 Task: Open Card Brand Reputation Monitoring in Board Business Model Scalability Analysis to Workspace Digital Analytics and add a team member Softage.1@softage.net, a label Green, a checklist Meal Planning, an attachment from Trello, a color Green and finally, add a card description 'Create and send out employee satisfaction survey' and a comment 'We should be willing to adapt our approach to this task as needed, based on new information or changing circumstances.'. Add a start date 'Jan 09, 1900' with a due date 'Jan 16, 1900'
Action: Mouse moved to (547, 163)
Screenshot: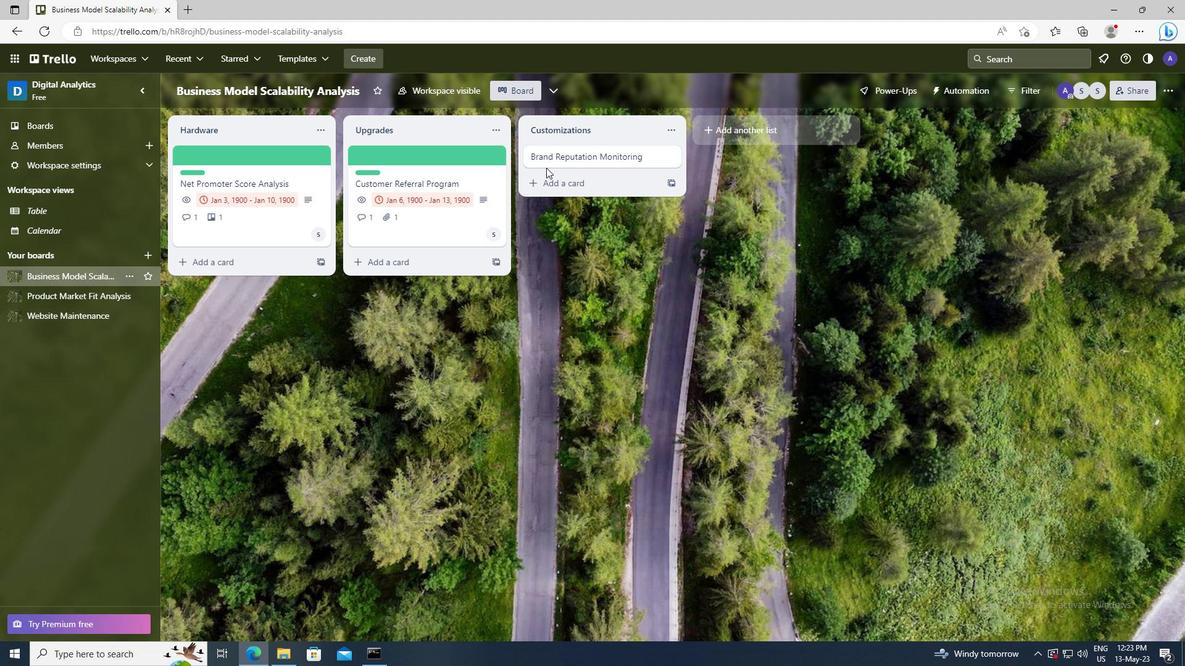 
Action: Mouse pressed left at (547, 163)
Screenshot: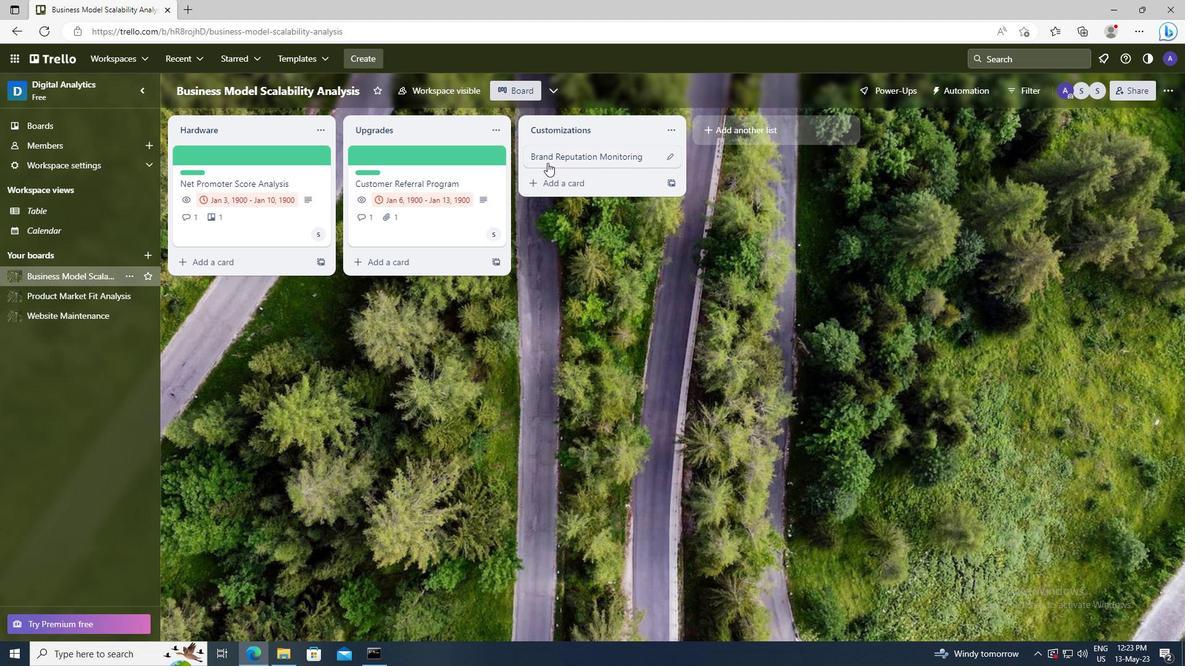 
Action: Mouse moved to (732, 198)
Screenshot: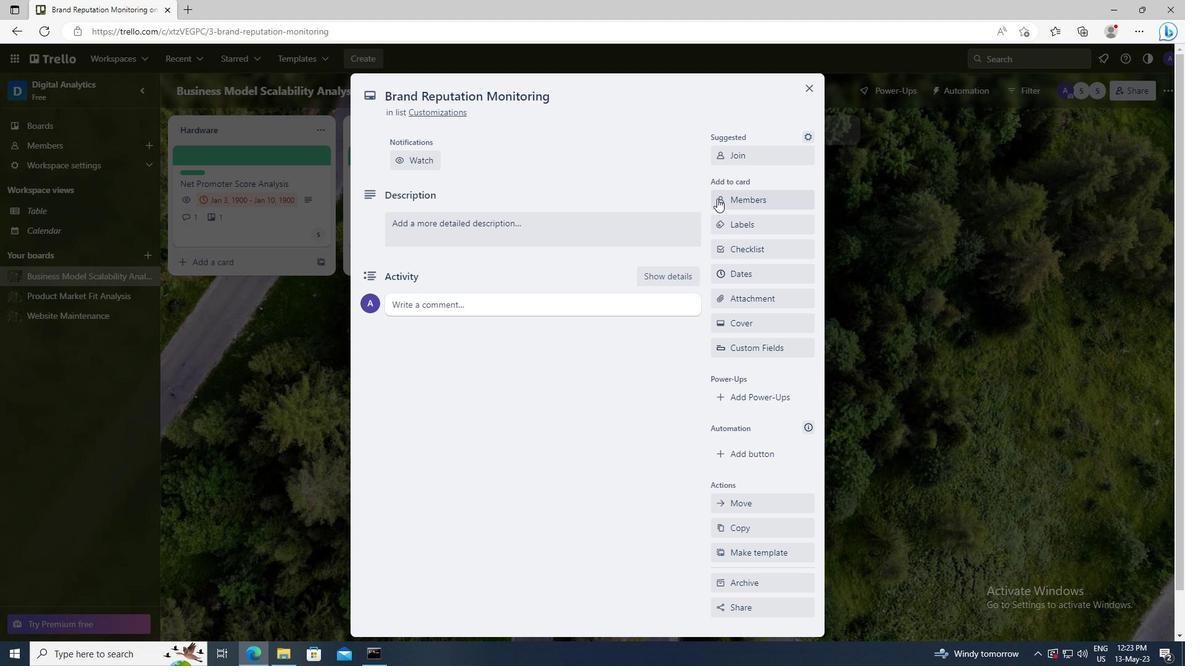 
Action: Mouse pressed left at (732, 198)
Screenshot: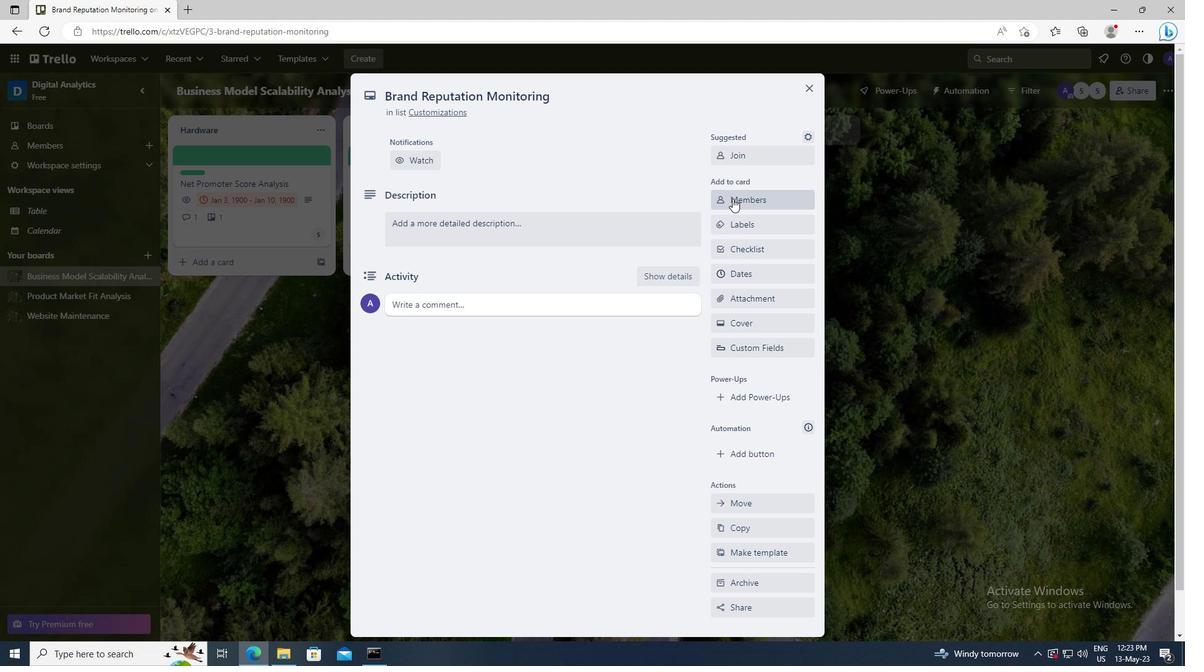 
Action: Mouse moved to (743, 256)
Screenshot: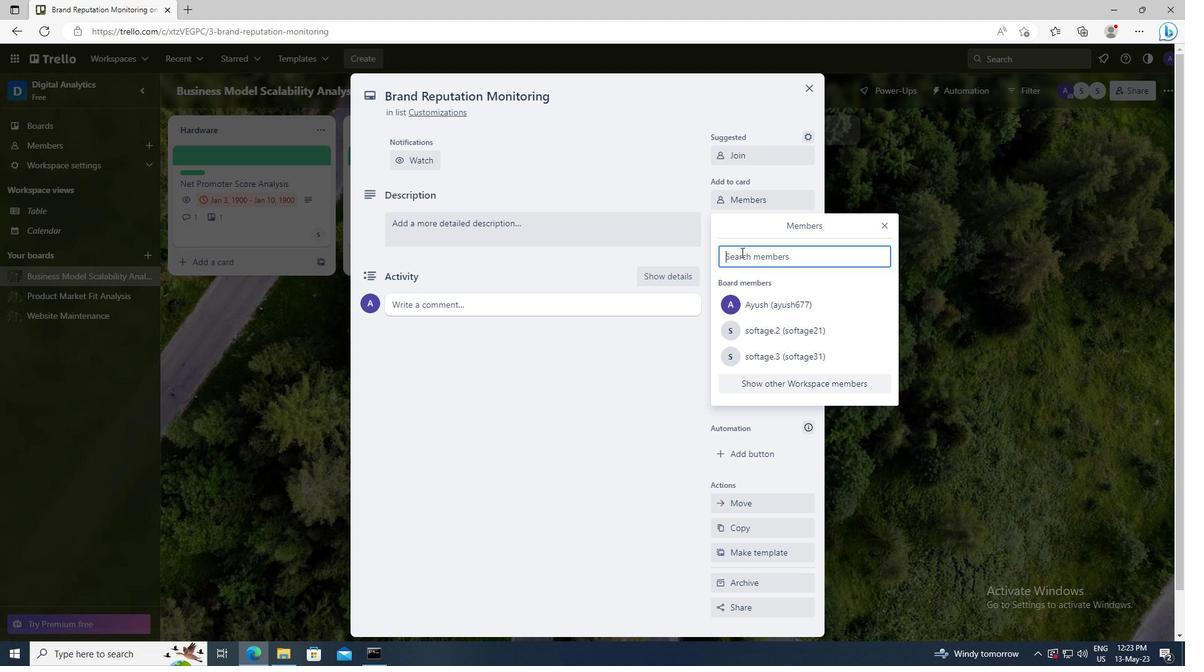 
Action: Mouse pressed left at (743, 256)
Screenshot: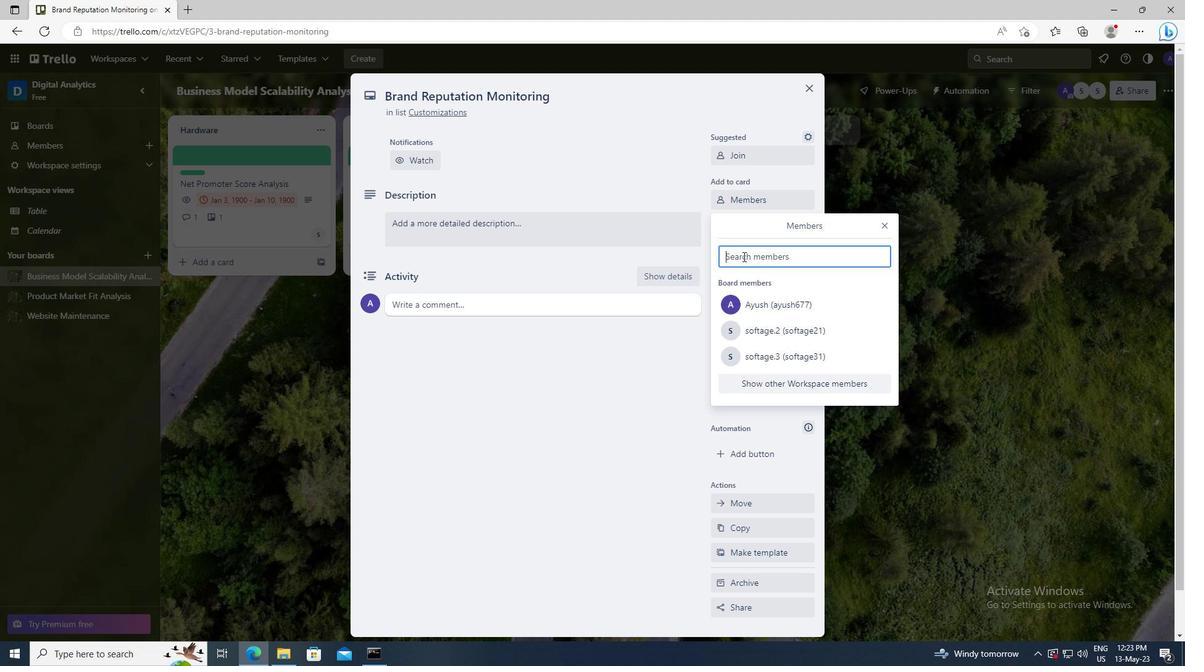 
Action: Key pressed <Key.shift>SOFTAGE.1
Screenshot: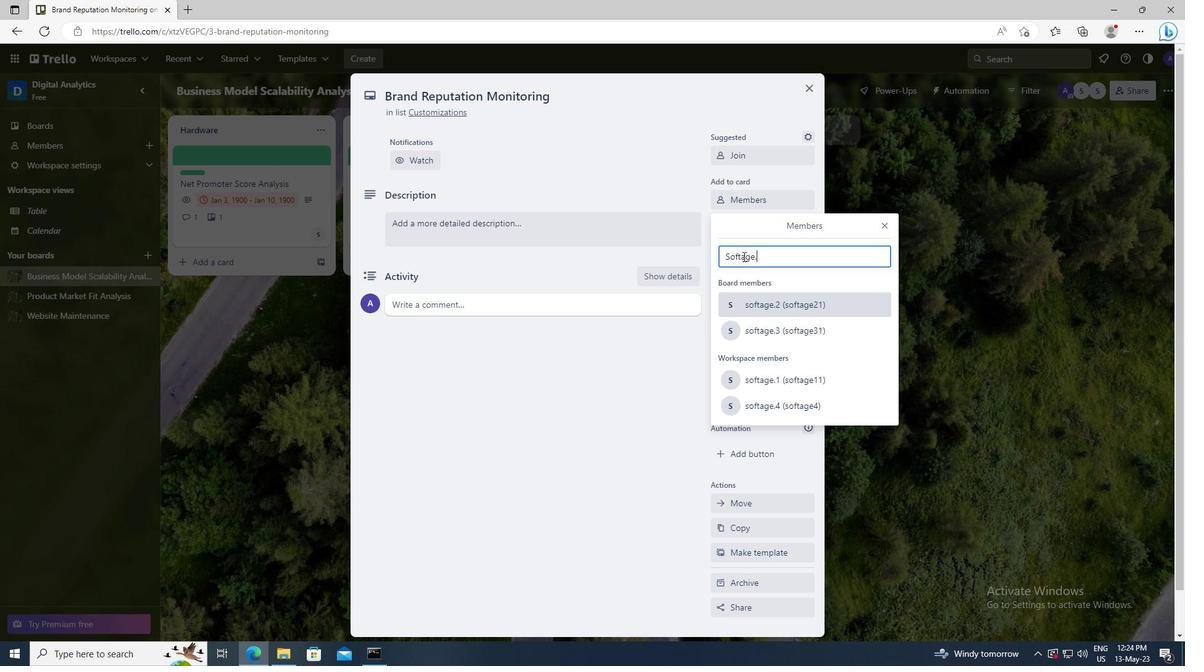 
Action: Mouse moved to (753, 371)
Screenshot: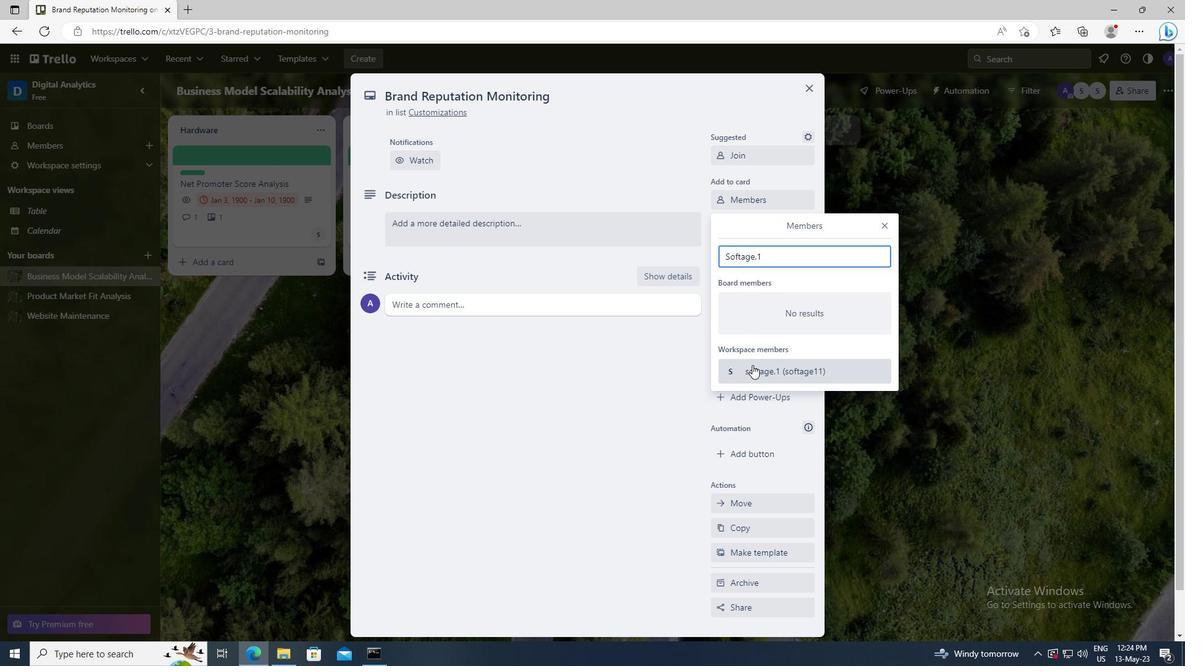 
Action: Mouse pressed left at (753, 371)
Screenshot: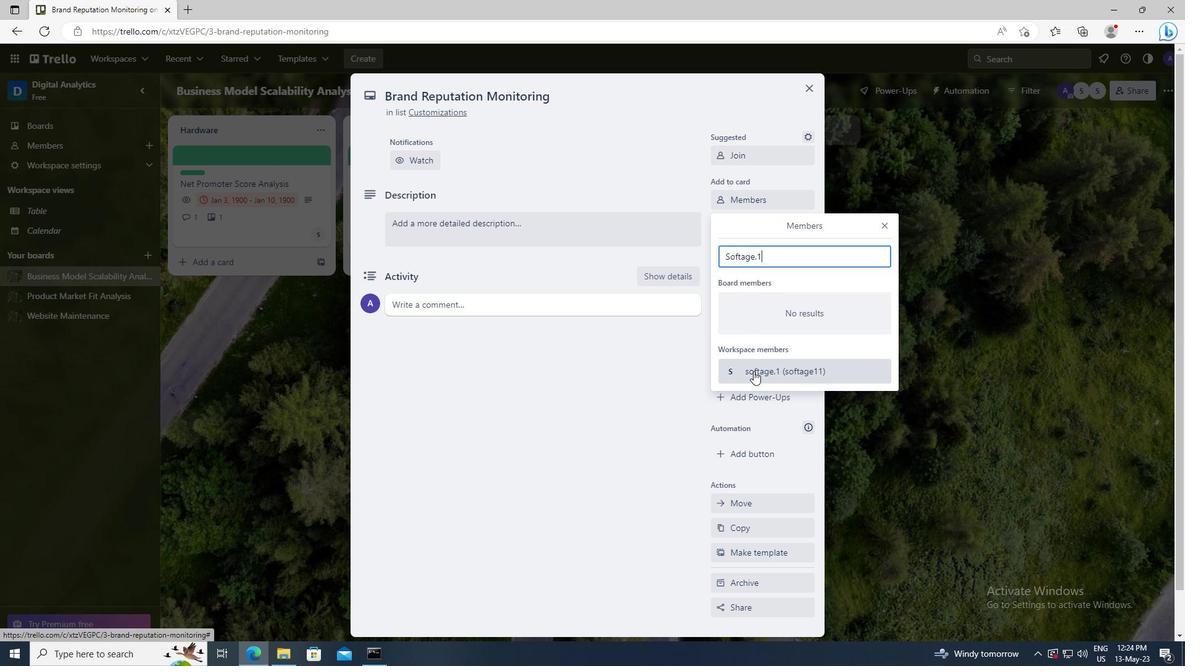 
Action: Mouse moved to (884, 225)
Screenshot: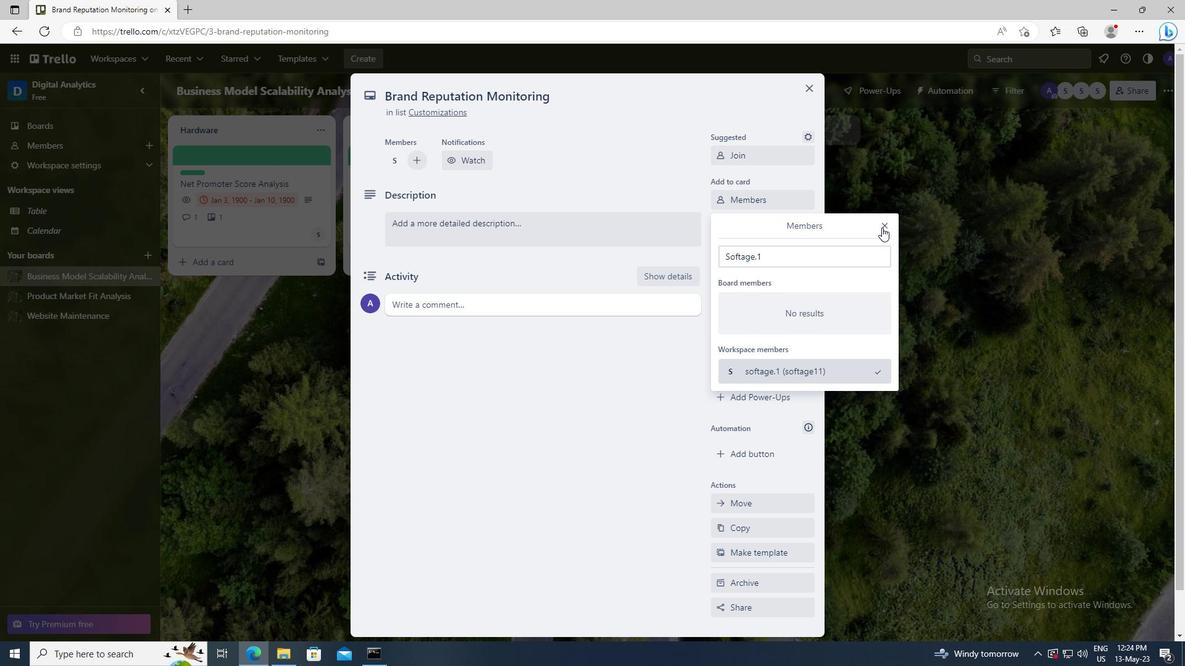 
Action: Mouse pressed left at (884, 225)
Screenshot: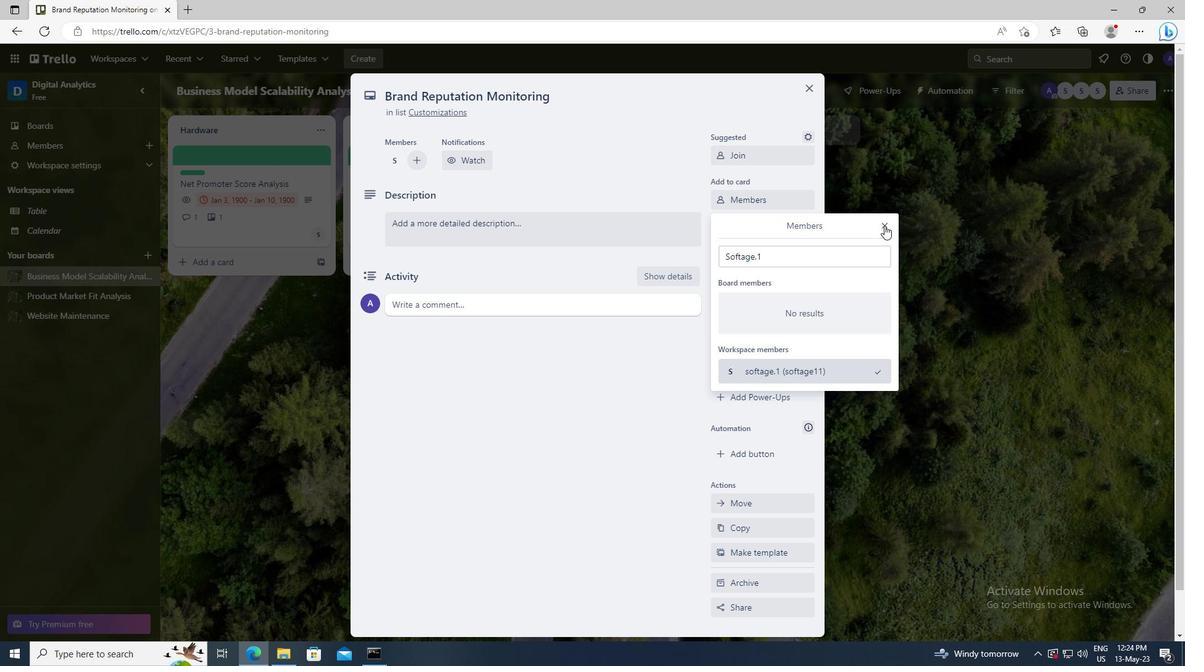 
Action: Mouse moved to (760, 221)
Screenshot: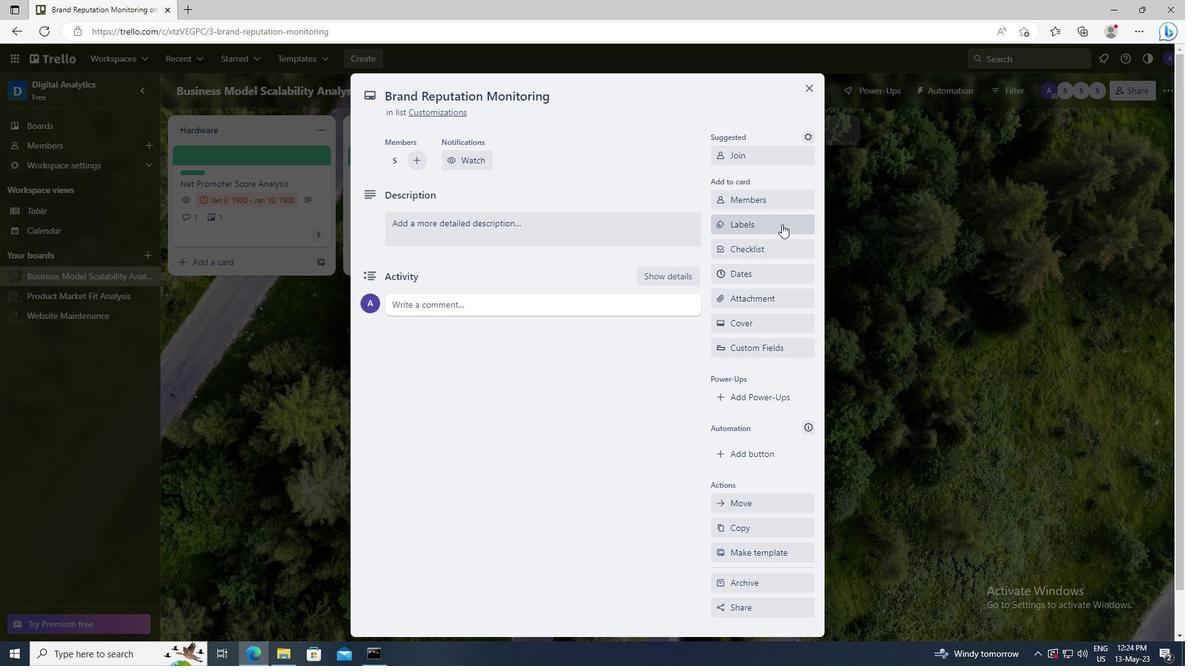 
Action: Mouse pressed left at (760, 221)
Screenshot: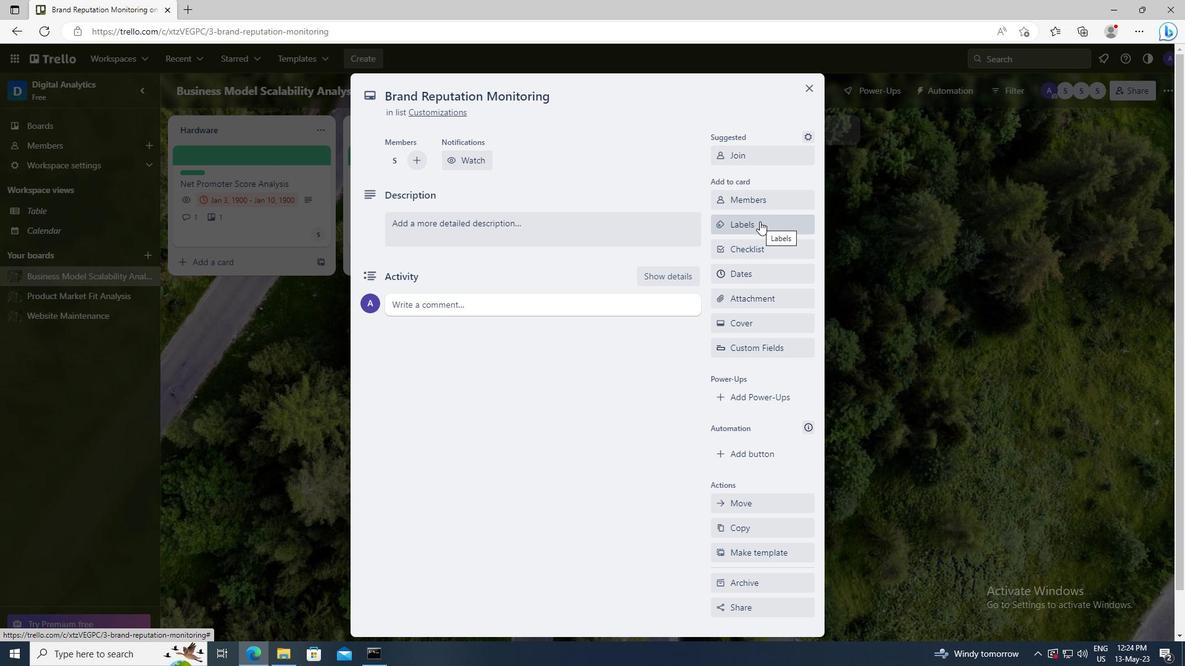 
Action: Mouse moved to (797, 466)
Screenshot: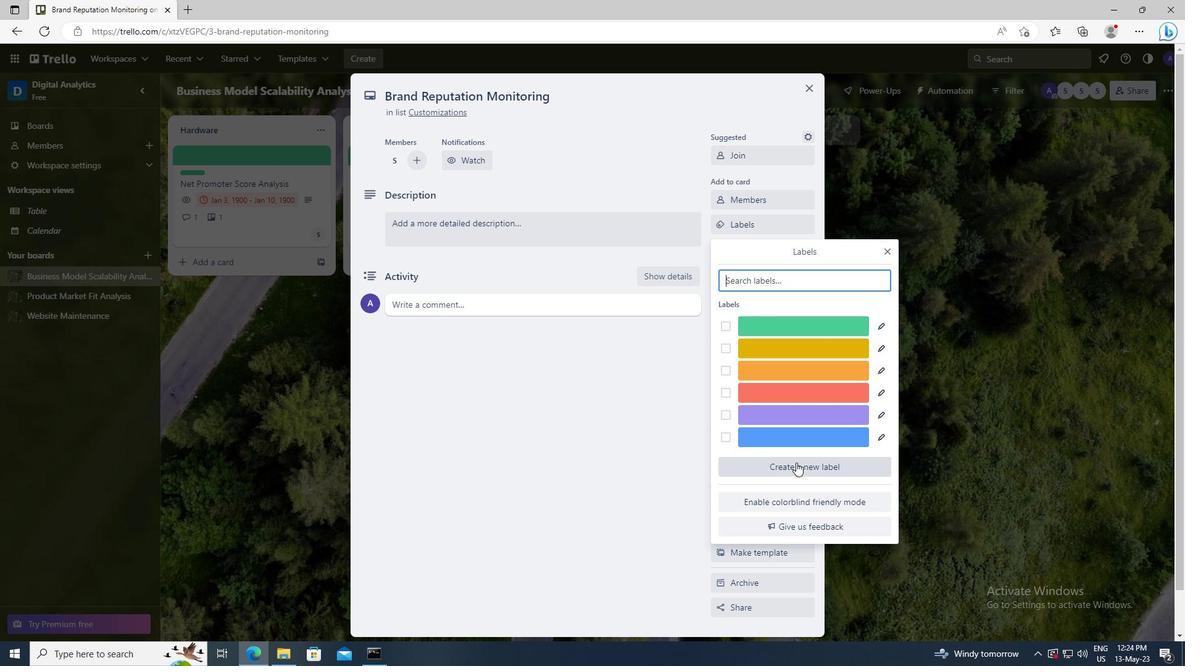 
Action: Mouse pressed left at (797, 466)
Screenshot: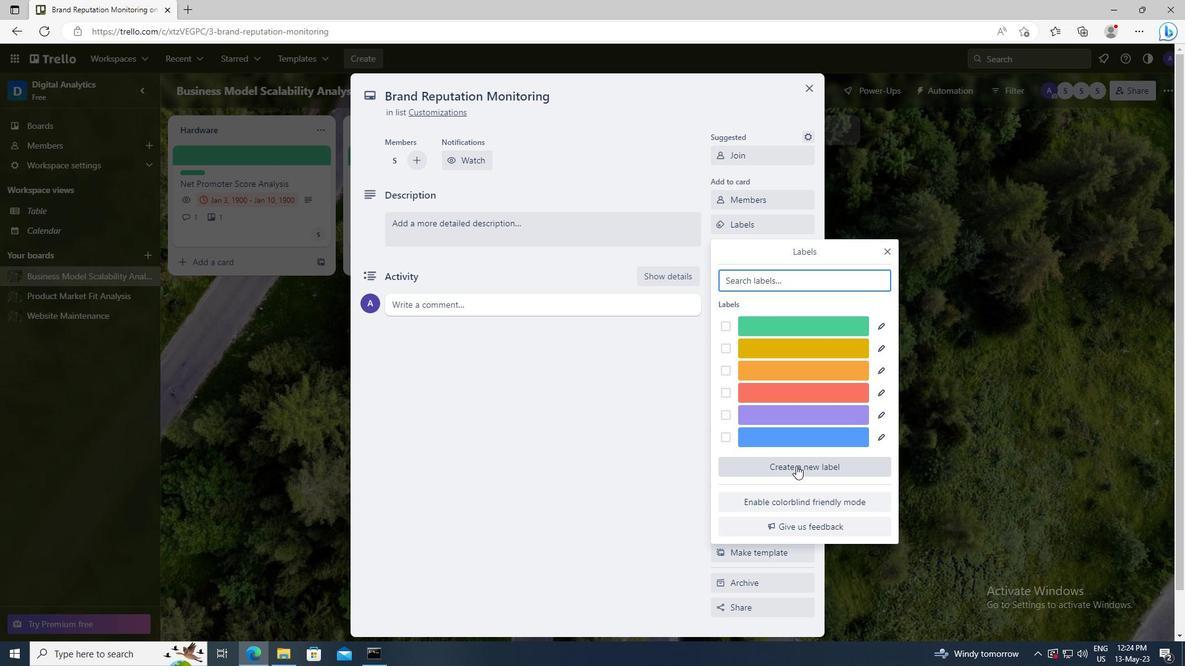 
Action: Mouse moved to (725, 431)
Screenshot: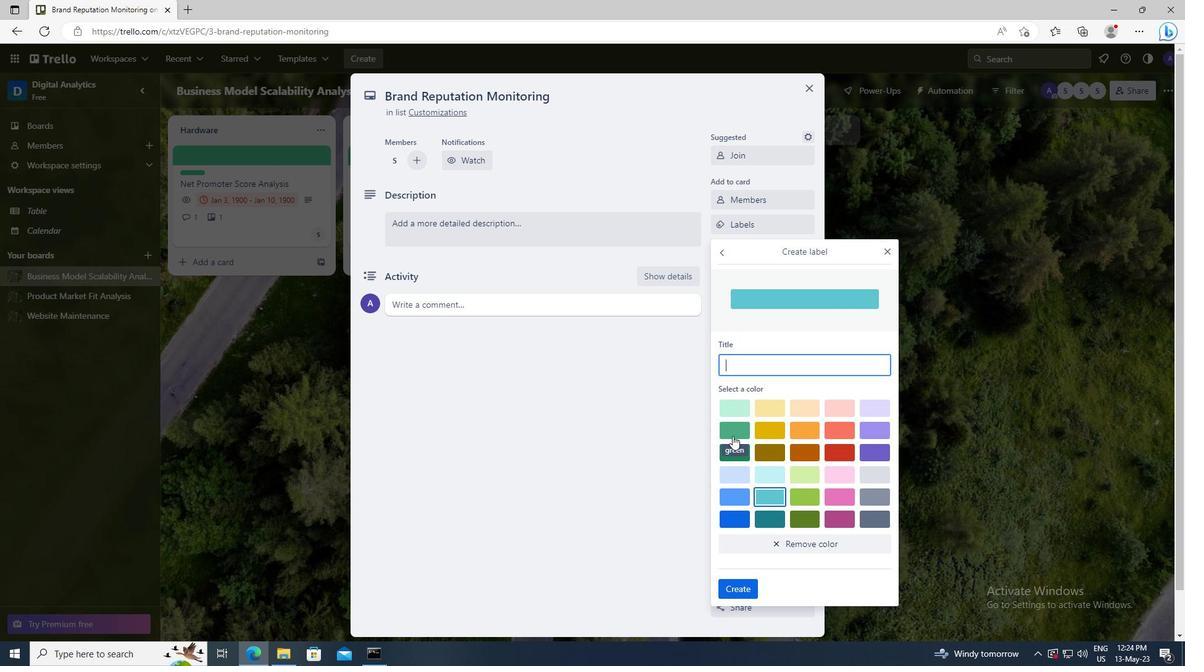 
Action: Mouse pressed left at (725, 431)
Screenshot: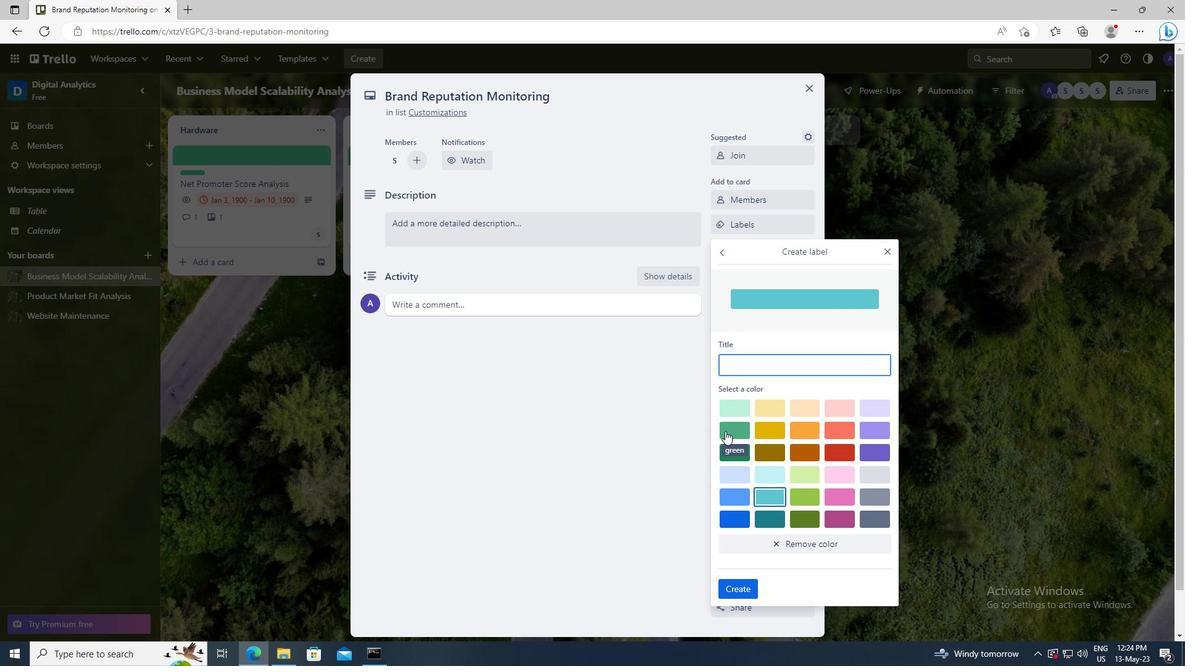 
Action: Mouse moved to (725, 585)
Screenshot: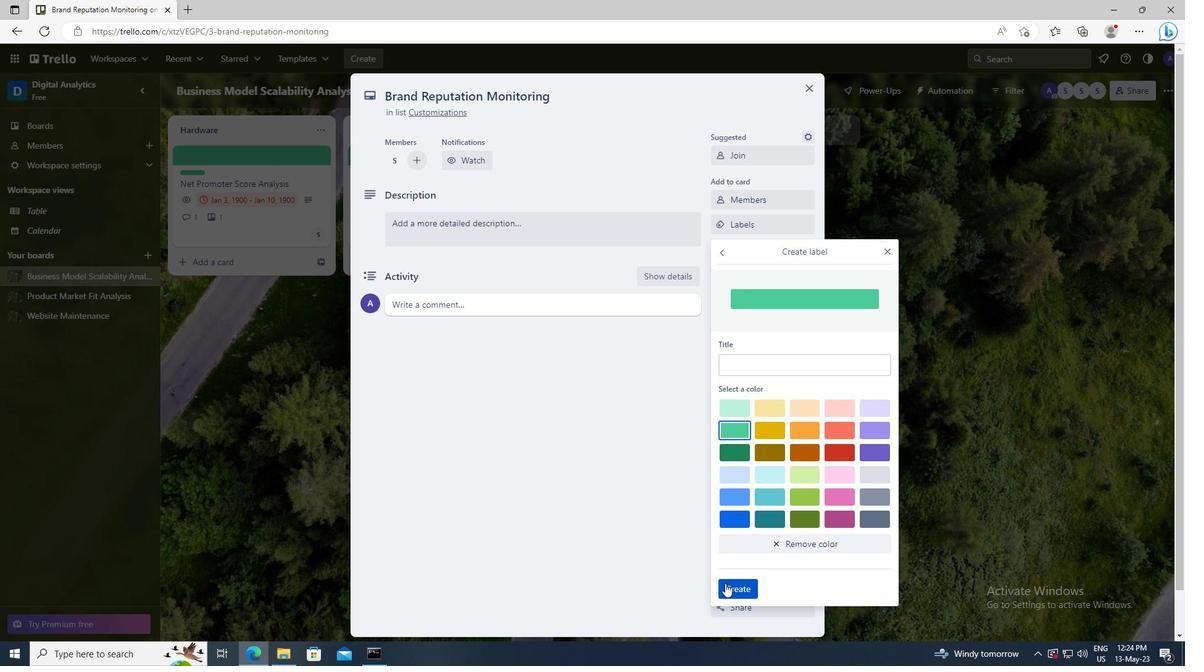 
Action: Mouse pressed left at (725, 585)
Screenshot: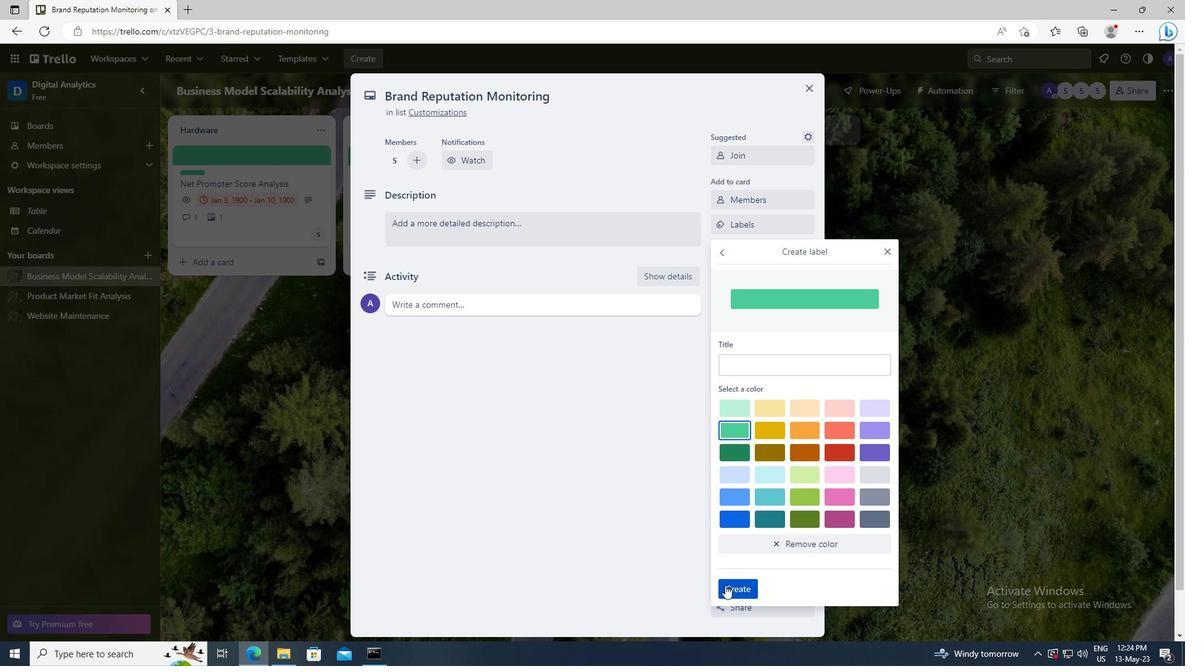
Action: Mouse moved to (889, 248)
Screenshot: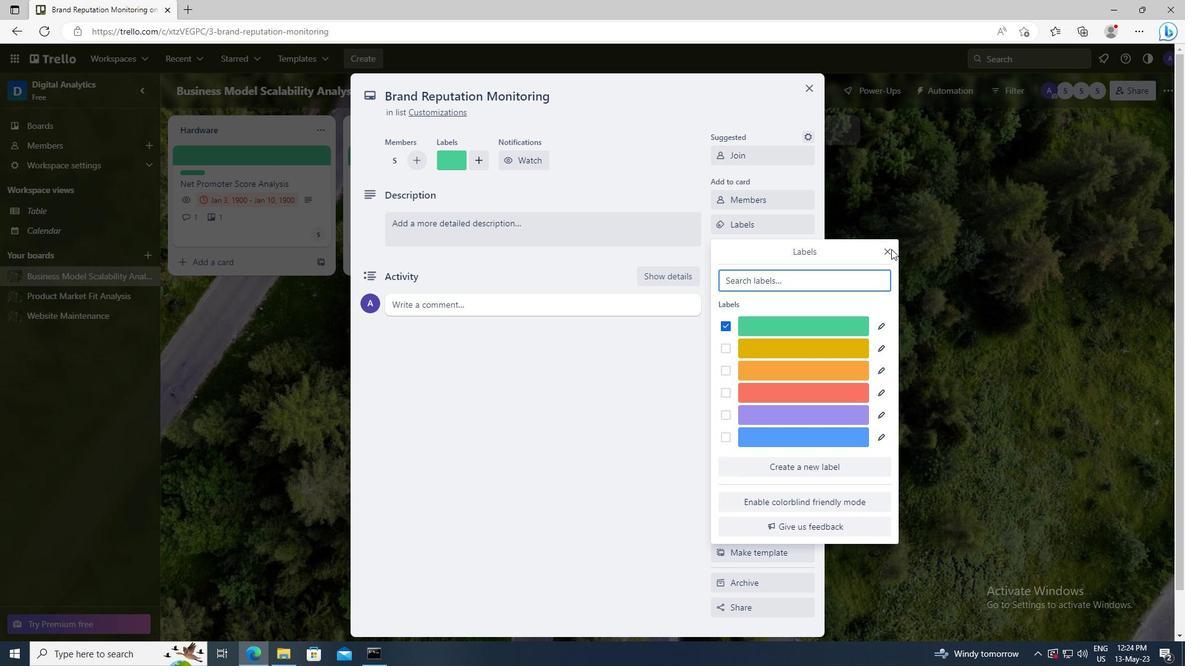 
Action: Mouse pressed left at (889, 248)
Screenshot: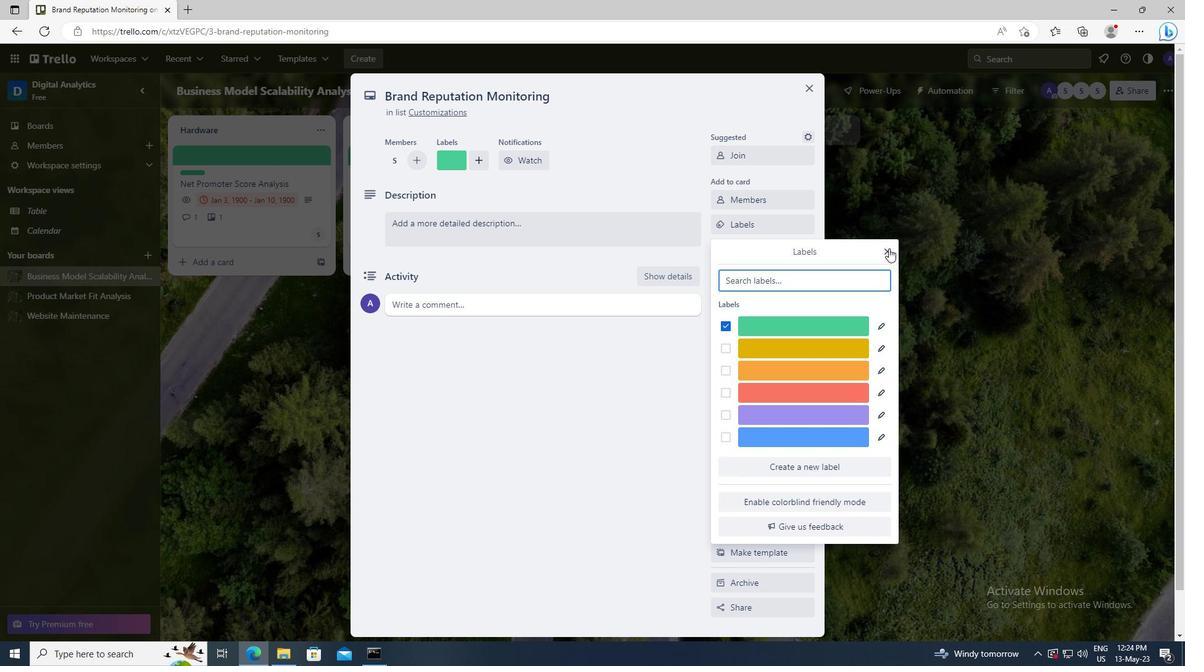 
Action: Mouse moved to (777, 250)
Screenshot: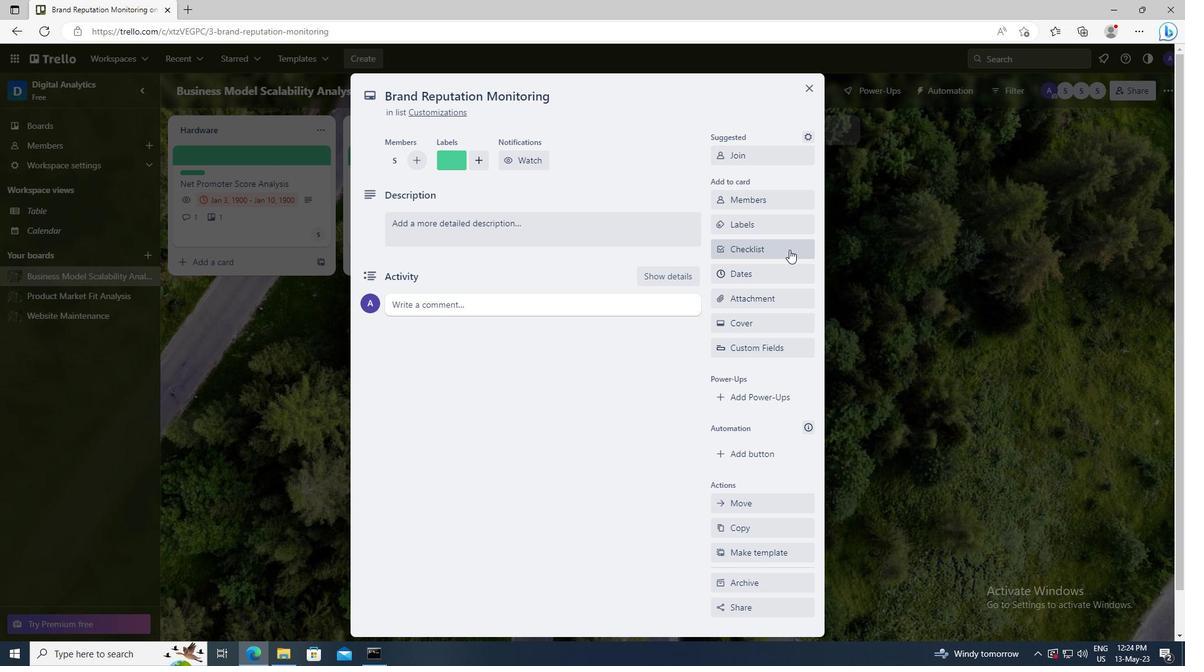 
Action: Mouse pressed left at (777, 250)
Screenshot: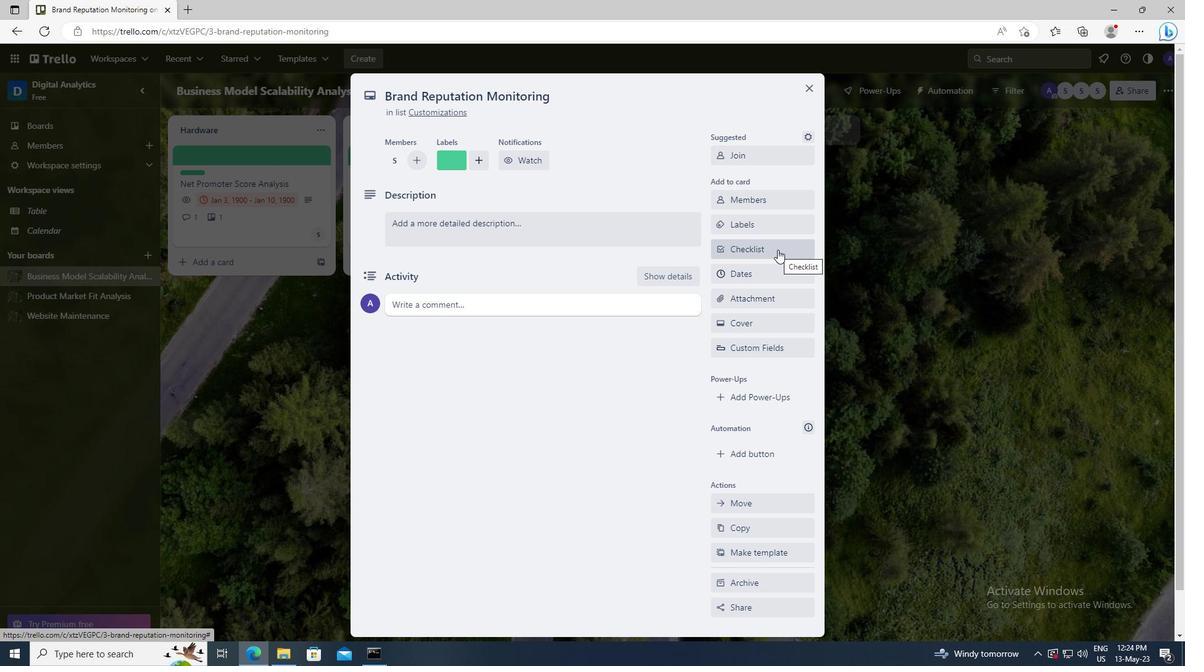 
Action: Key pressed <Key.shift>MEAL<Key.space><Key.shift>PLAA<Key.backspace>NNING
Screenshot: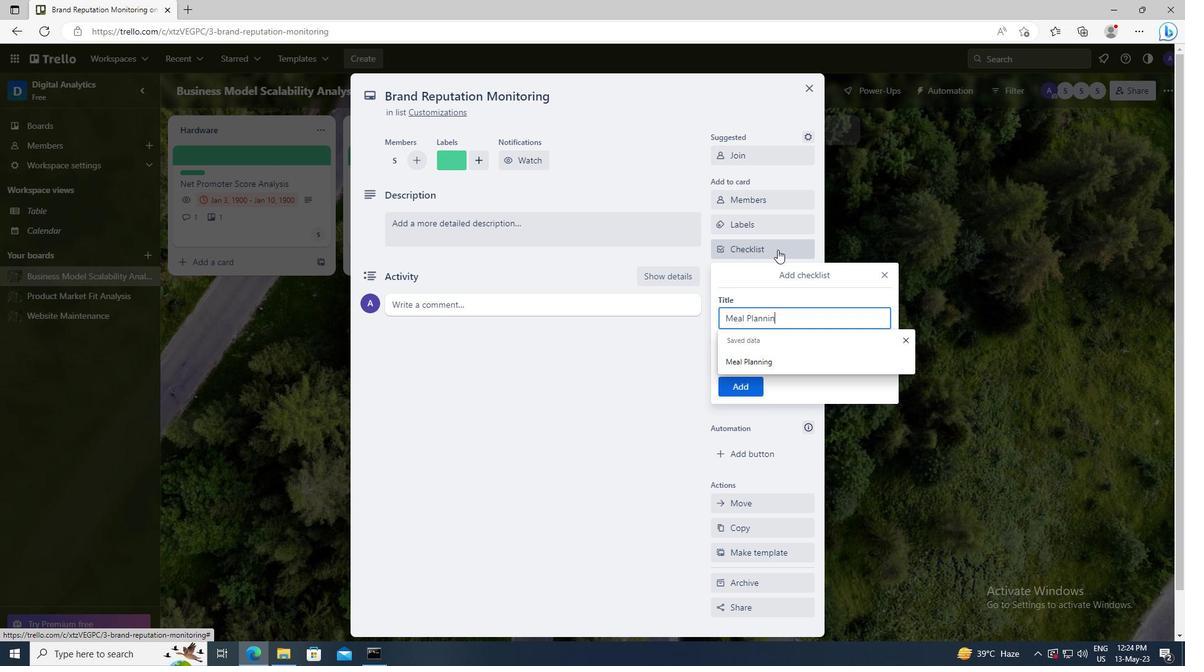 
Action: Mouse moved to (745, 387)
Screenshot: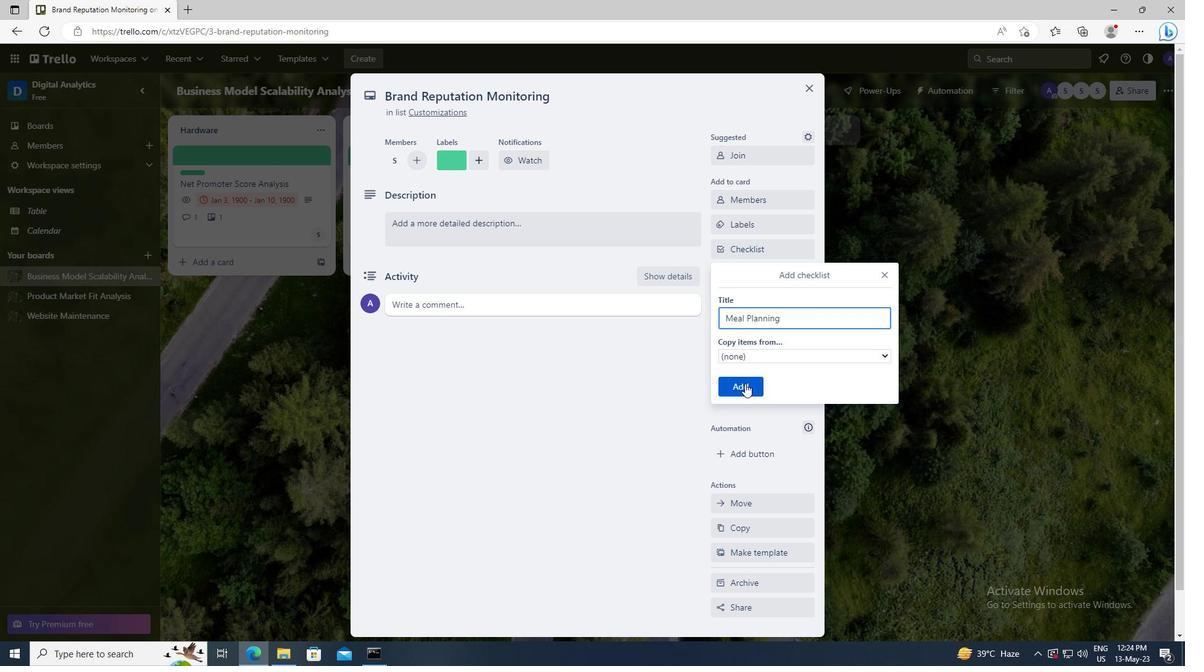 
Action: Mouse pressed left at (745, 387)
Screenshot: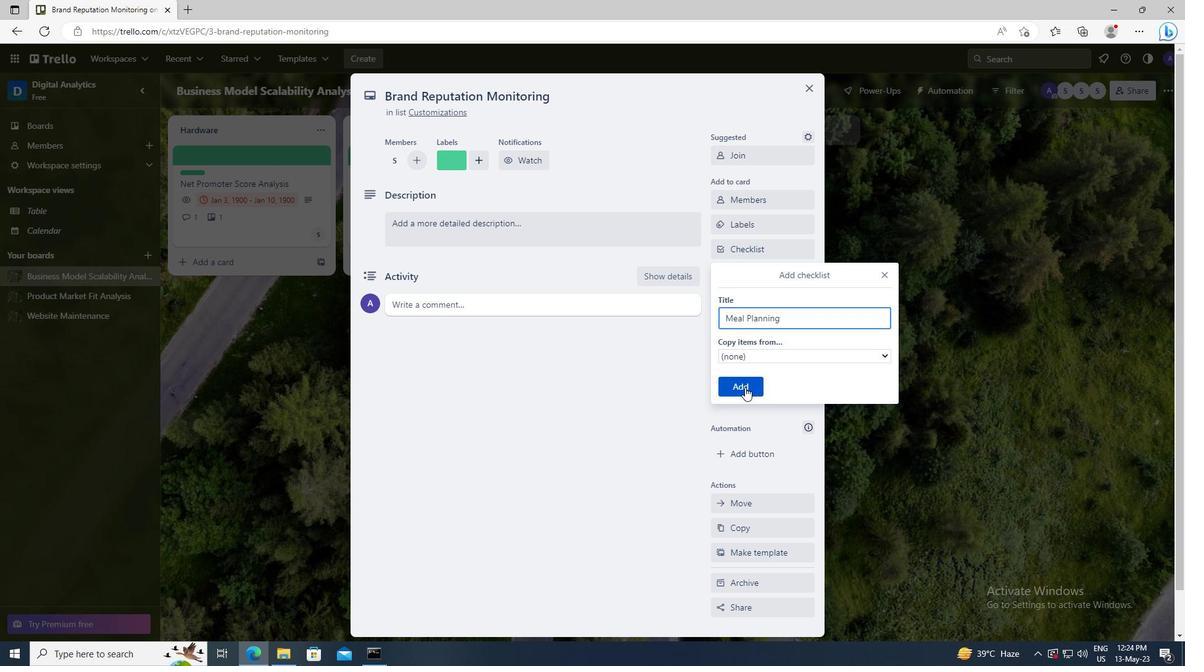 
Action: Mouse moved to (738, 302)
Screenshot: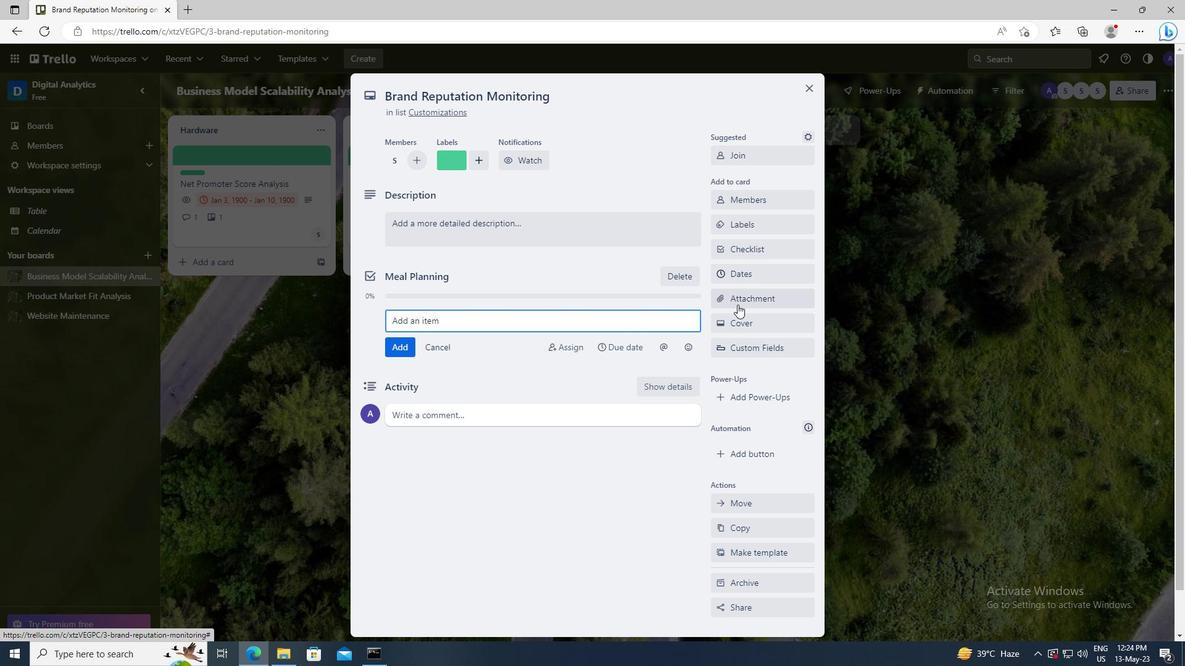 
Action: Mouse pressed left at (738, 302)
Screenshot: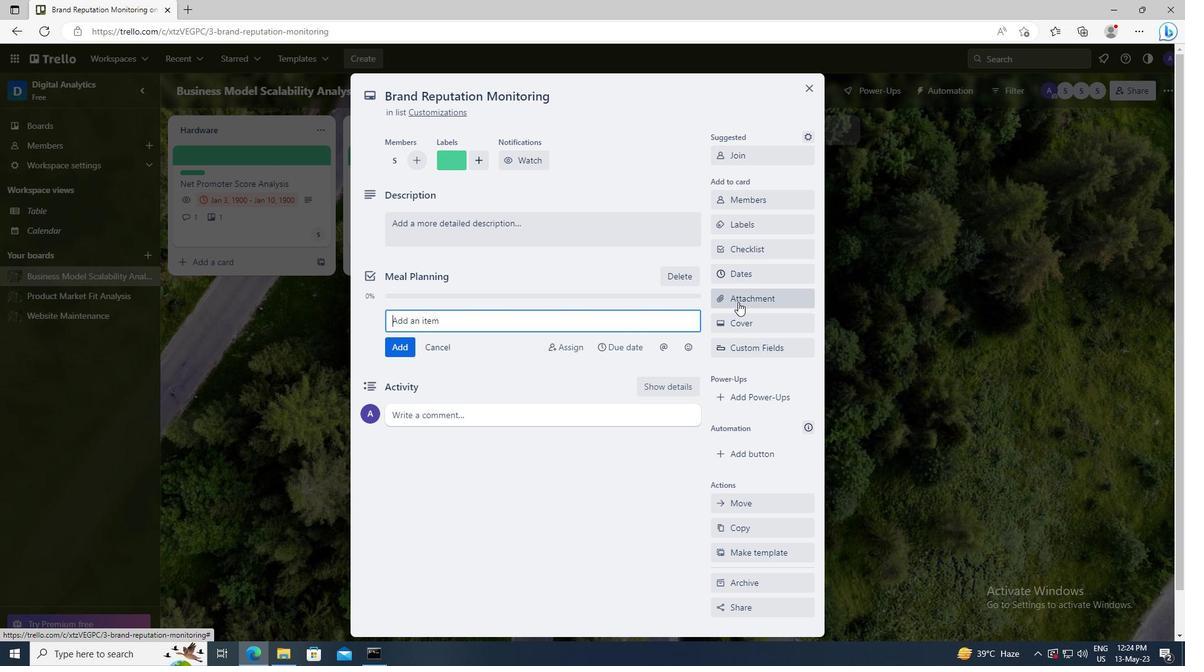 
Action: Mouse moved to (735, 380)
Screenshot: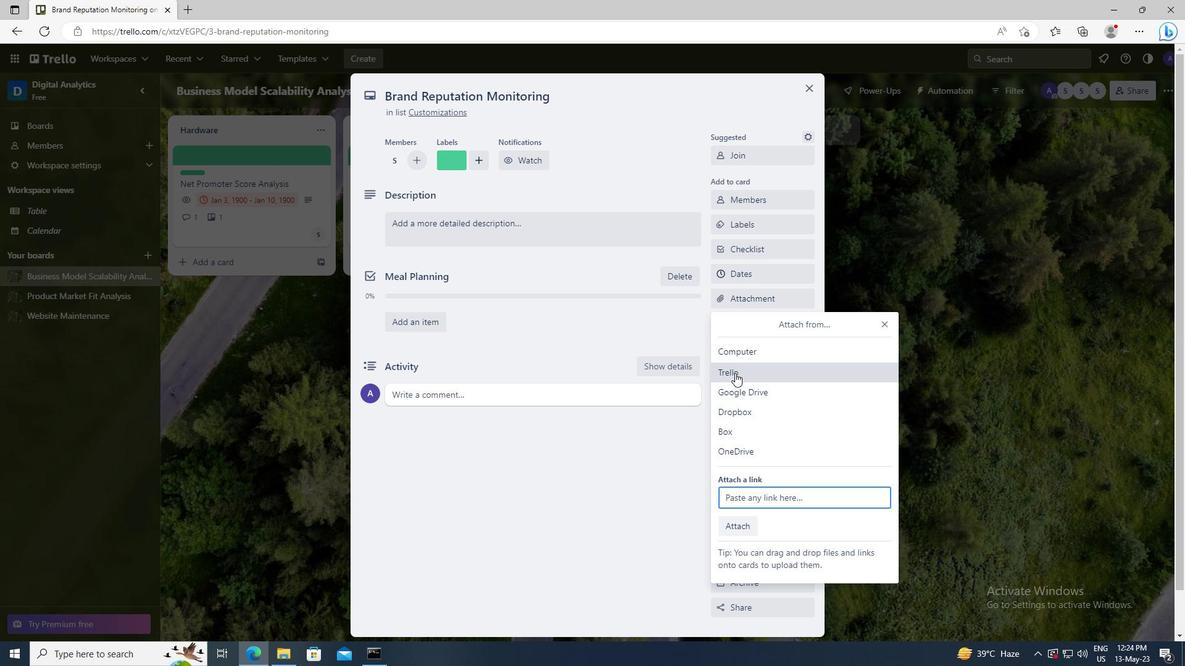 
Action: Mouse pressed left at (735, 380)
Screenshot: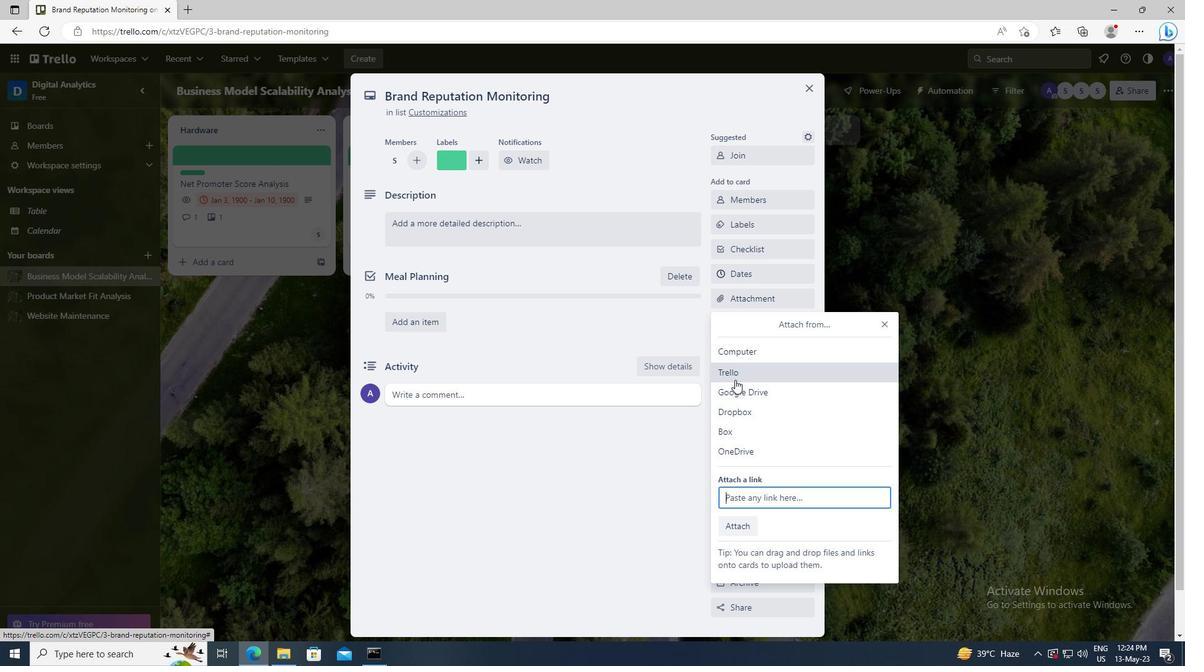 
Action: Mouse moved to (736, 296)
Screenshot: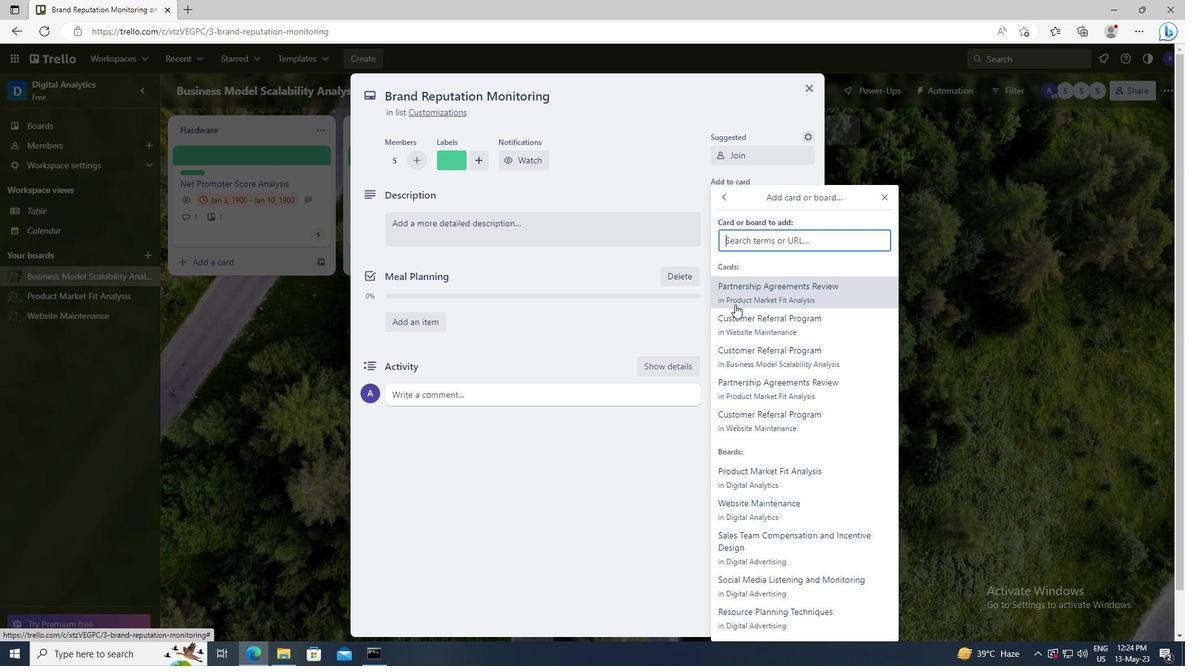 
Action: Mouse pressed left at (736, 296)
Screenshot: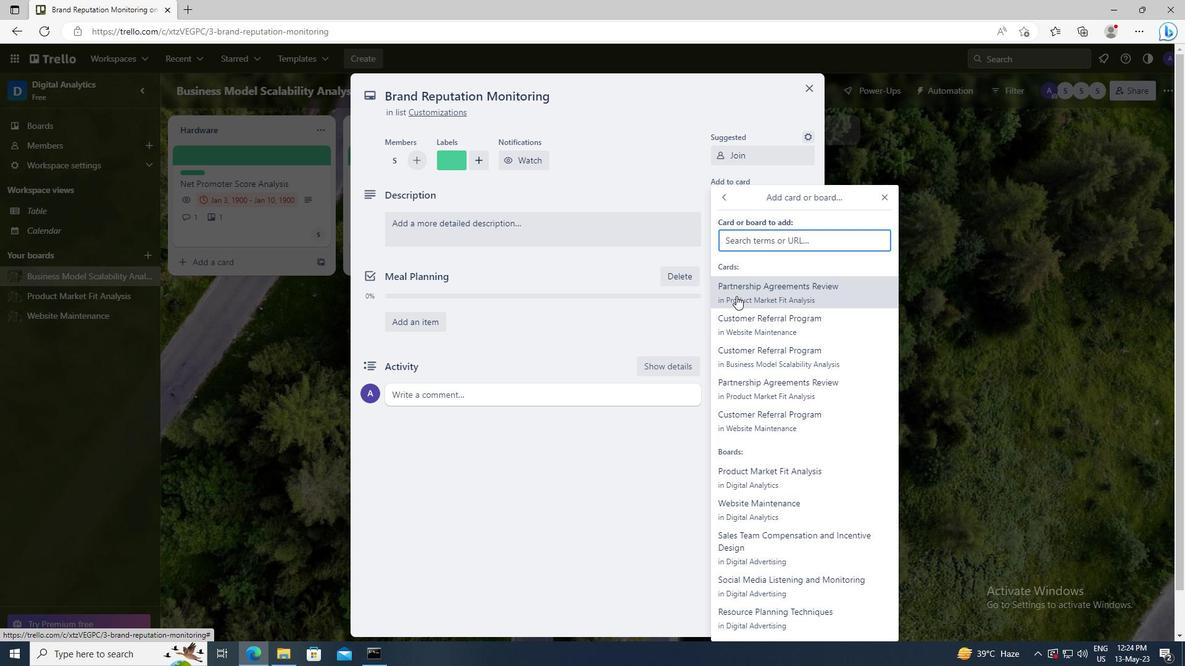 
Action: Mouse moved to (736, 317)
Screenshot: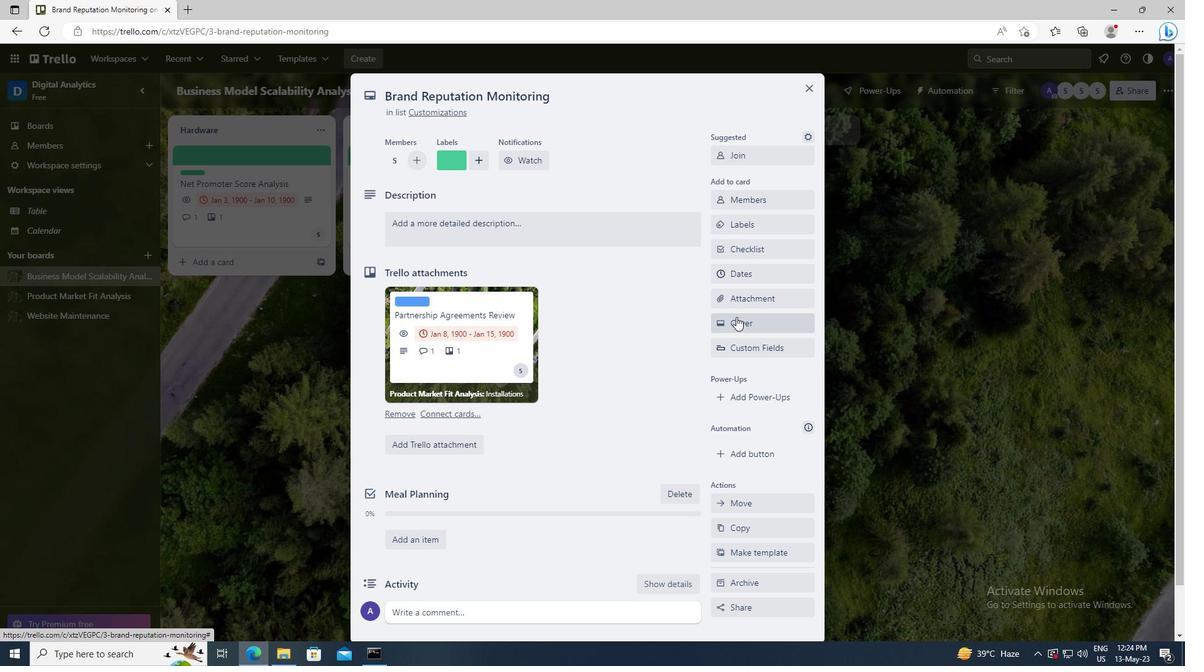 
Action: Mouse pressed left at (736, 317)
Screenshot: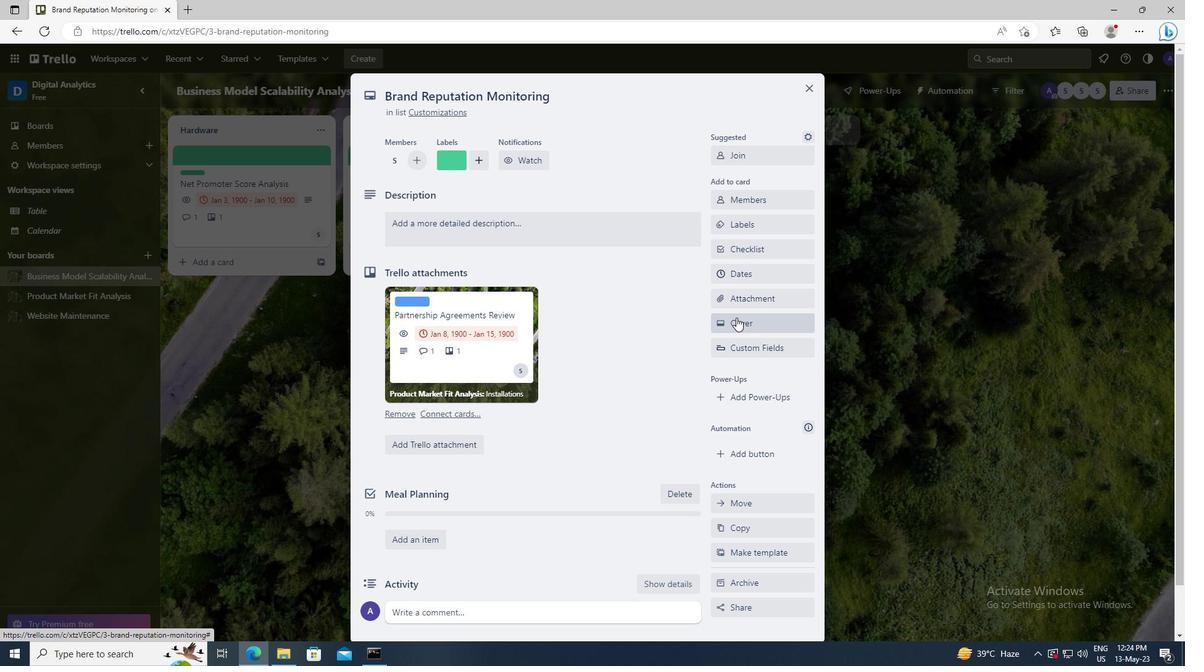 
Action: Mouse moved to (739, 393)
Screenshot: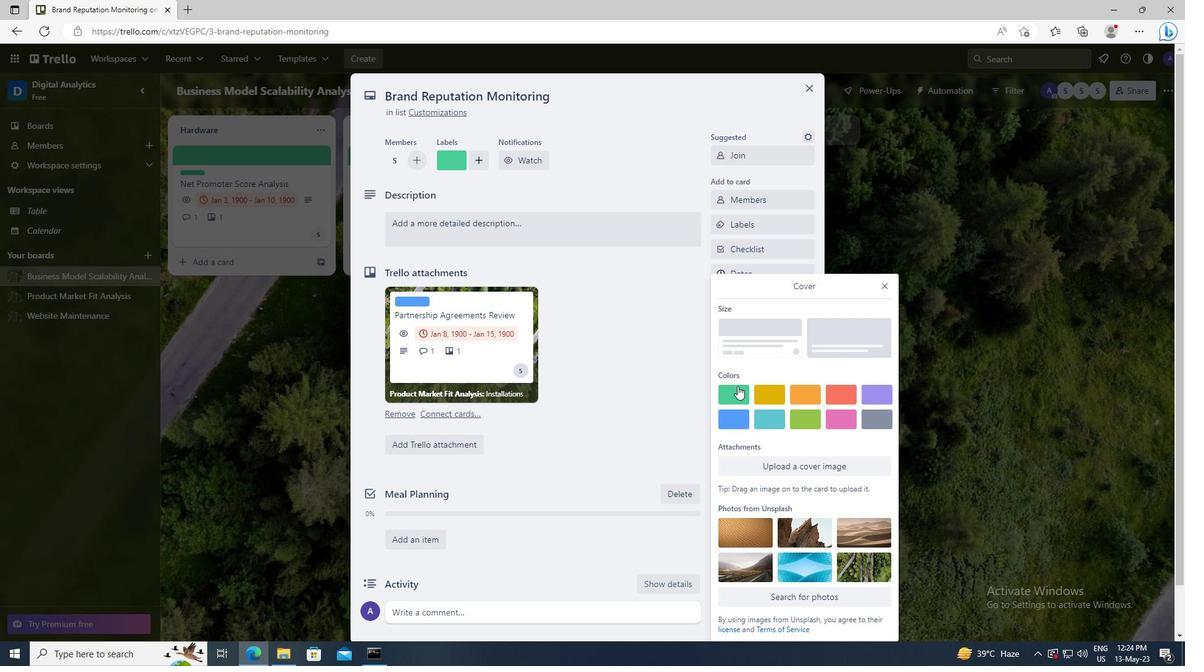 
Action: Mouse pressed left at (739, 393)
Screenshot: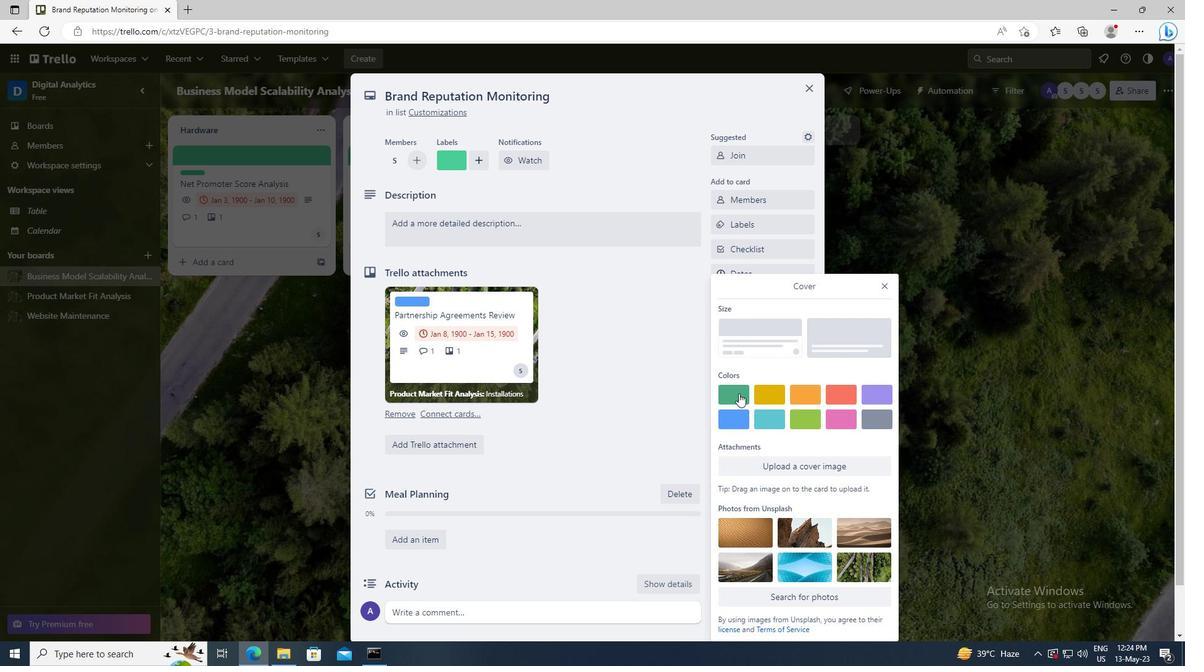 
Action: Mouse moved to (884, 266)
Screenshot: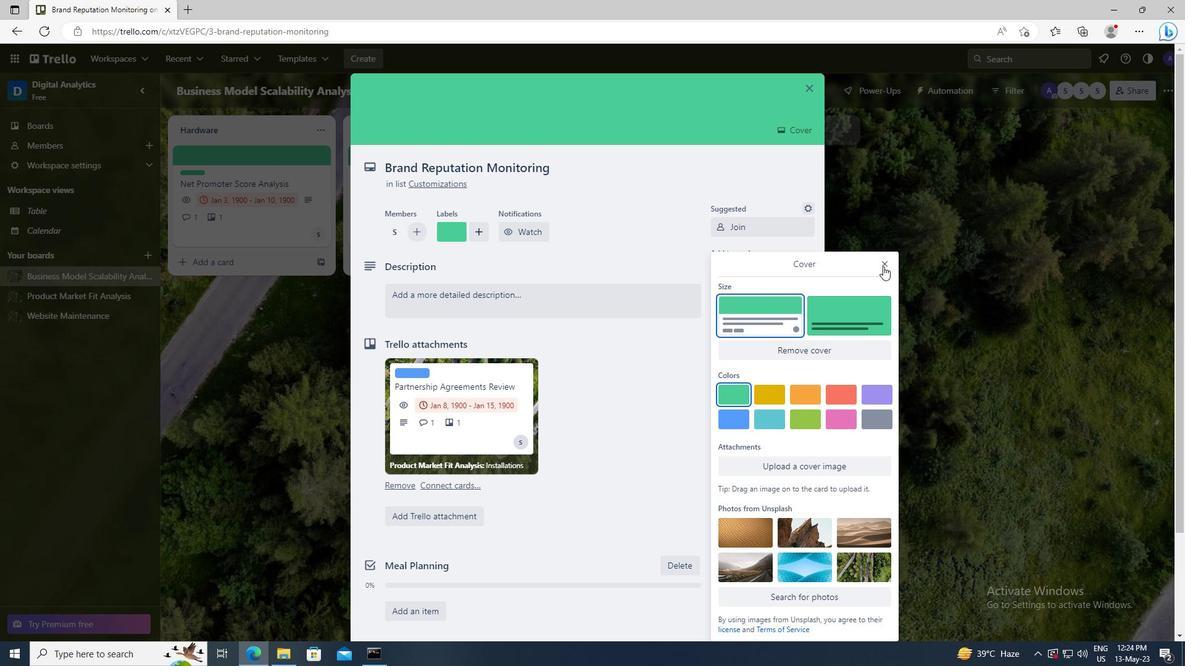 
Action: Mouse pressed left at (884, 266)
Screenshot: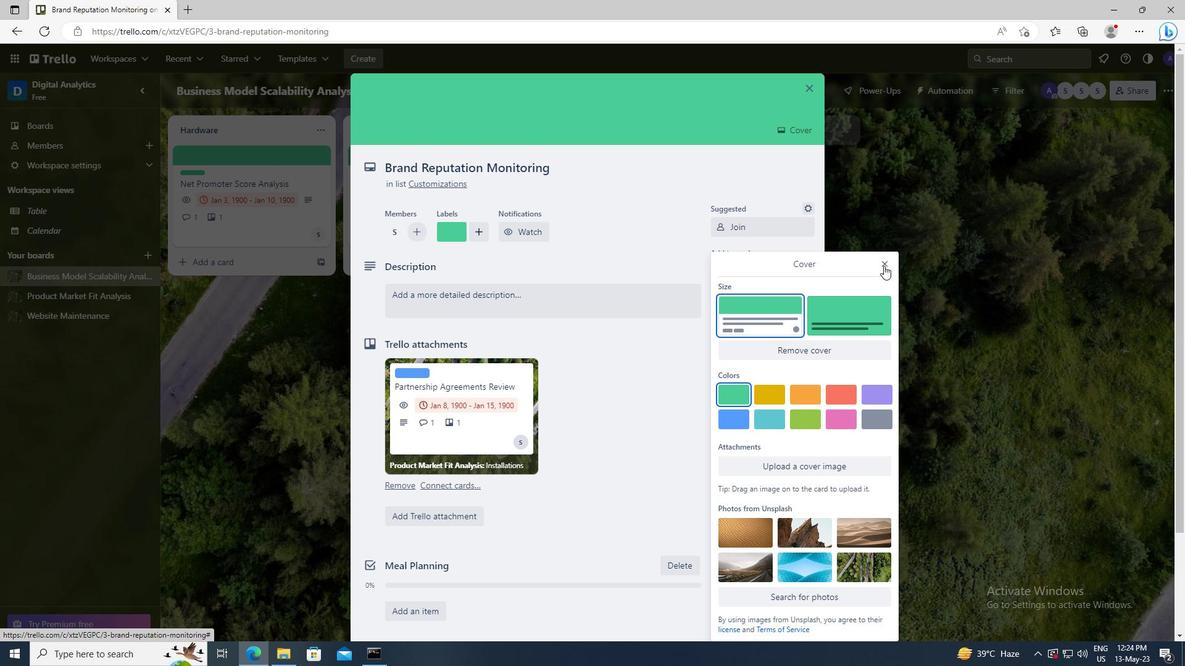 
Action: Mouse moved to (572, 306)
Screenshot: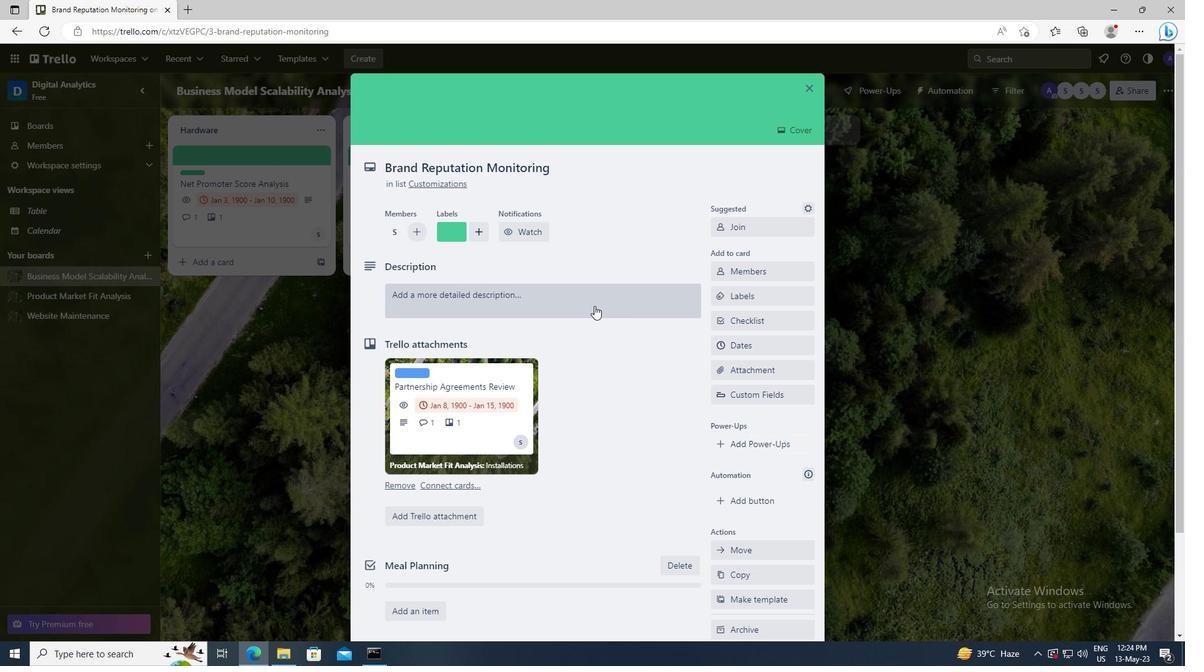 
Action: Mouse pressed left at (572, 306)
Screenshot: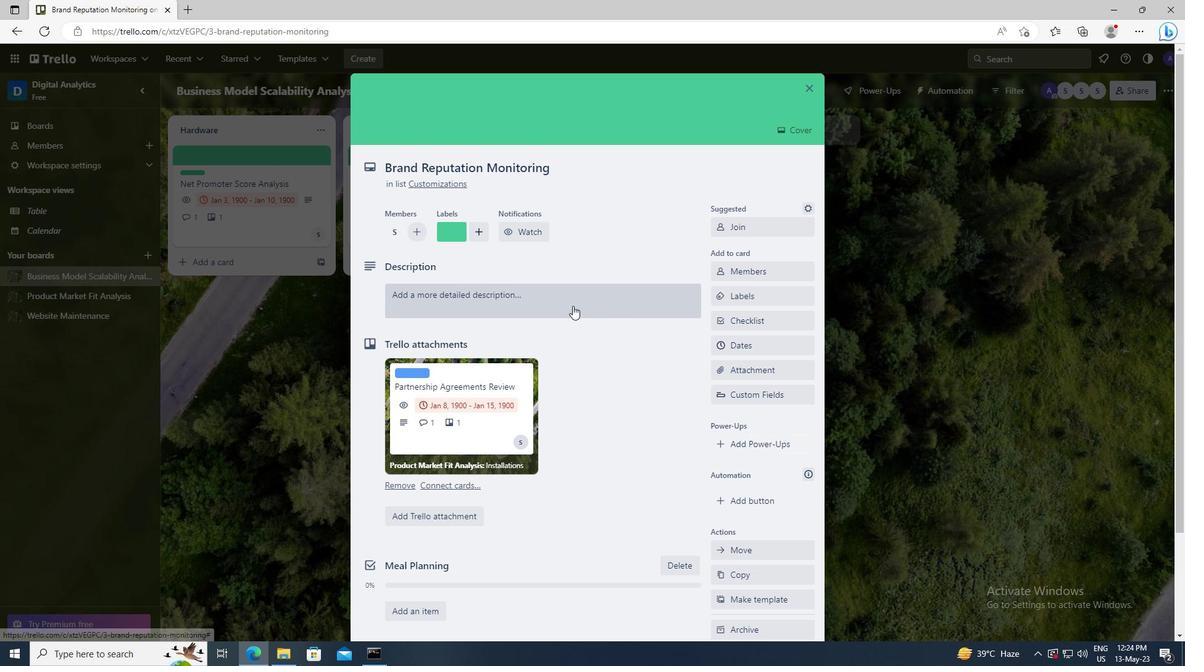 
Action: Key pressed <Key.shift>CREATE<Key.space>AND<Key.space>SEND<Key.space>OUT<Key.space>EMPLOYEE<Key.space>ST<Key.backspace>ATISFACTION<Key.space>SURVEY
Screenshot: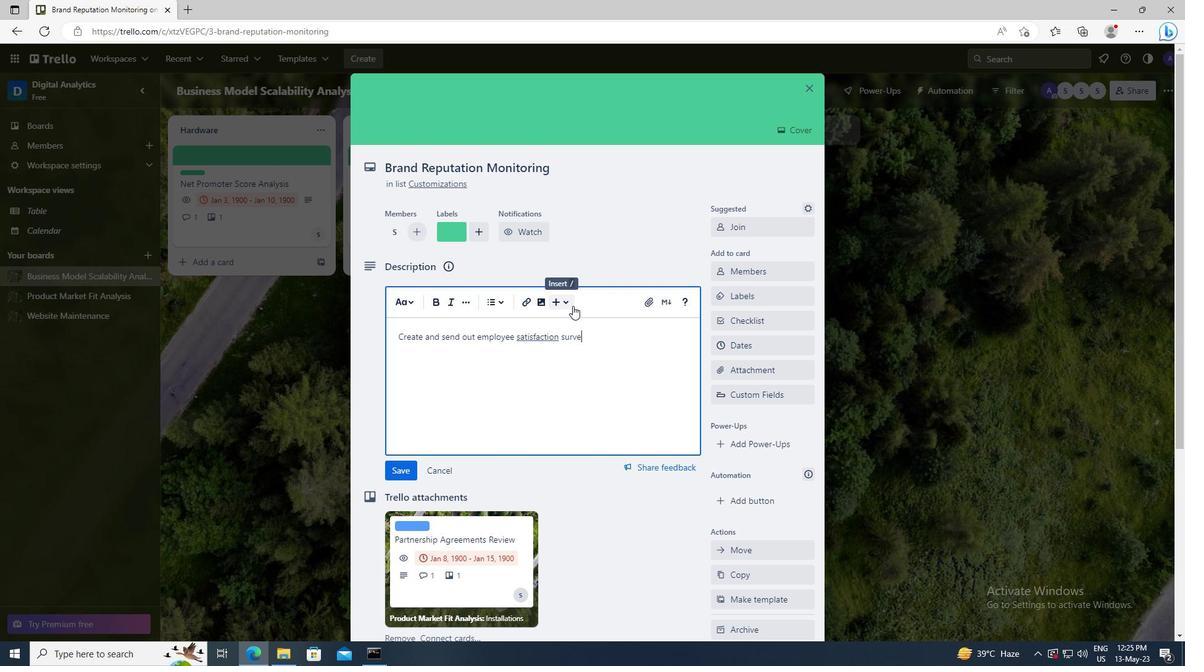 
Action: Mouse scrolled (572, 305) with delta (0, 0)
Screenshot: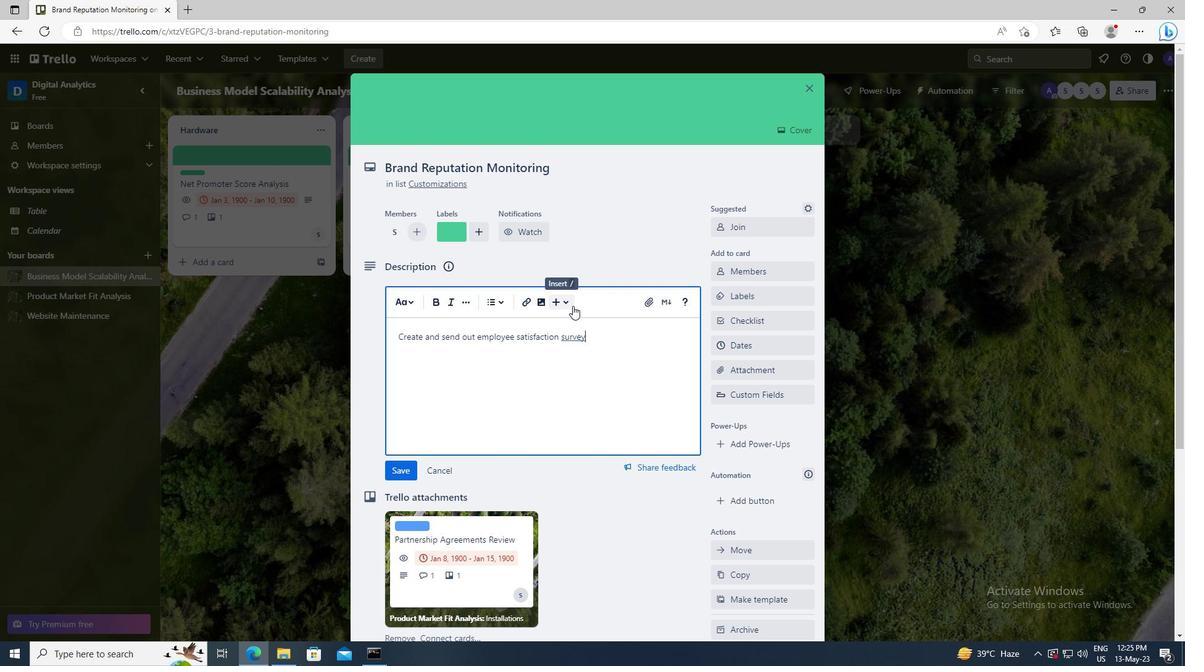 
Action: Mouse moved to (409, 381)
Screenshot: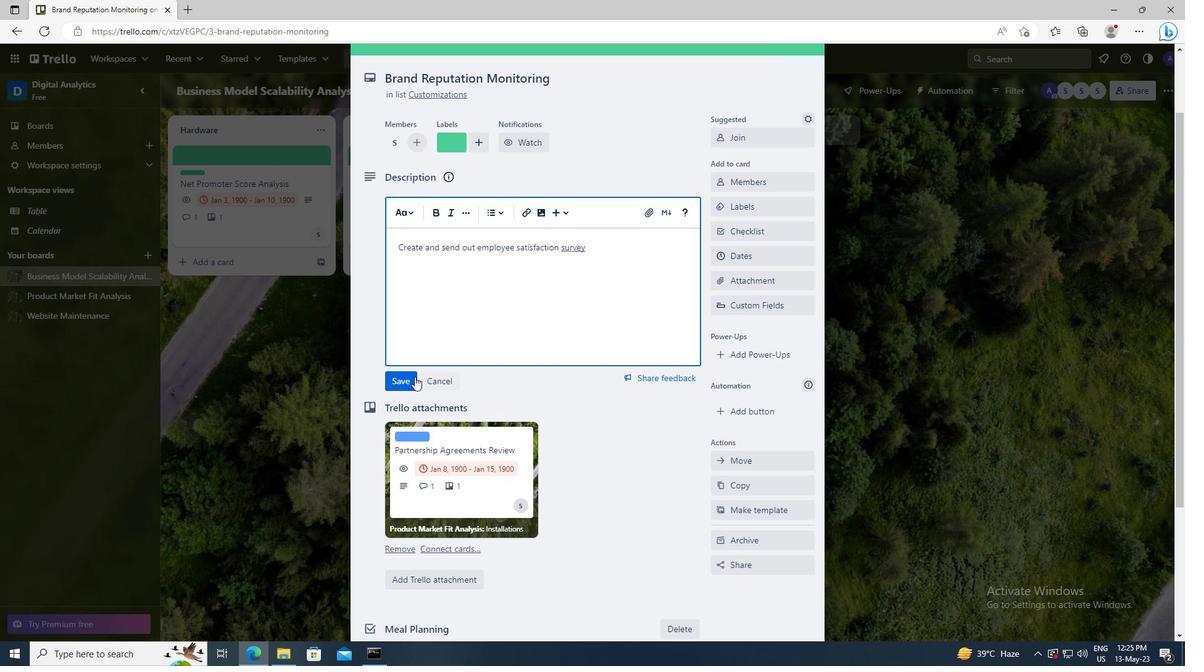 
Action: Mouse pressed left at (409, 381)
Screenshot: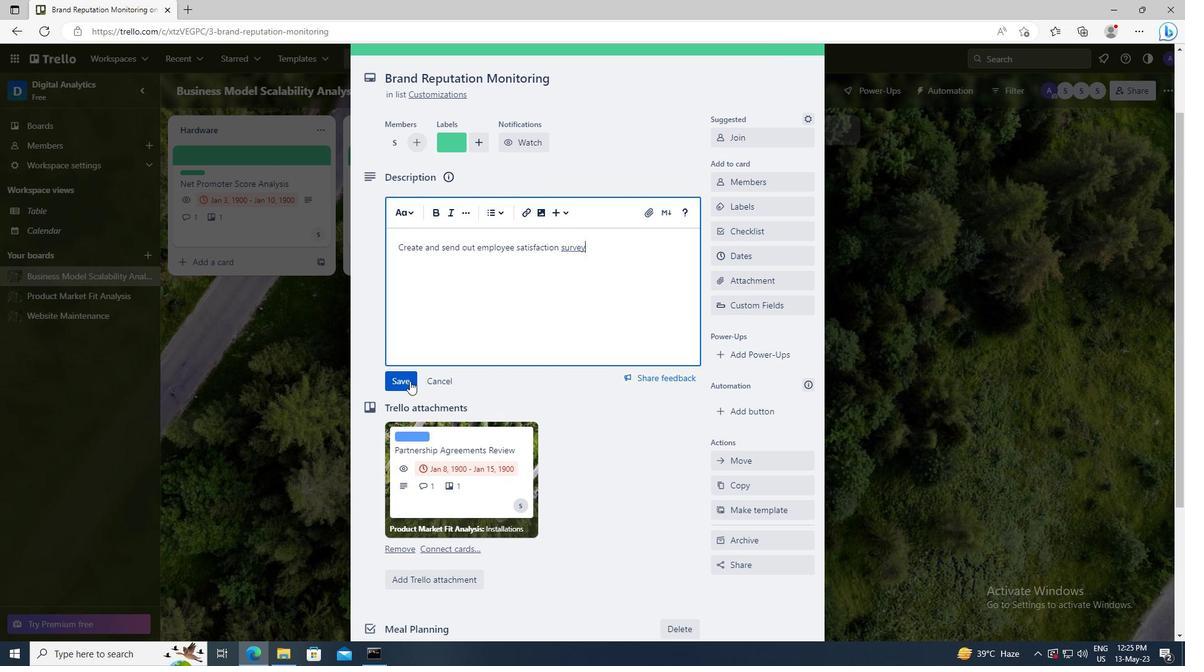 
Action: Mouse scrolled (409, 380) with delta (0, 0)
Screenshot: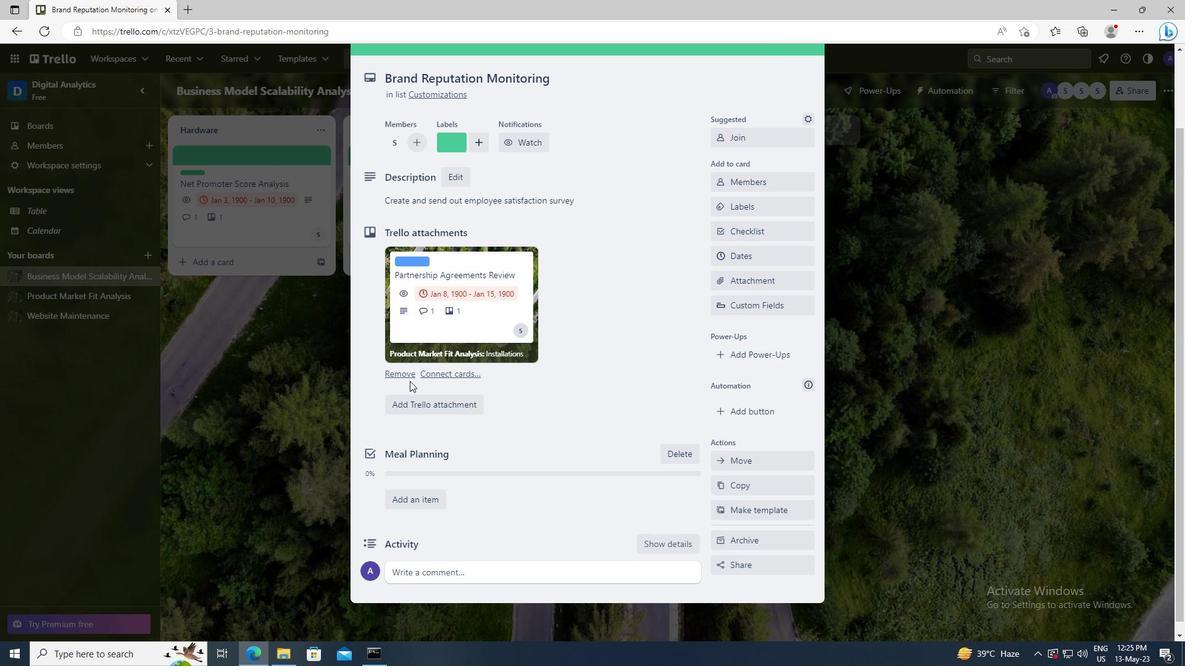 
Action: Mouse scrolled (409, 380) with delta (0, 0)
Screenshot: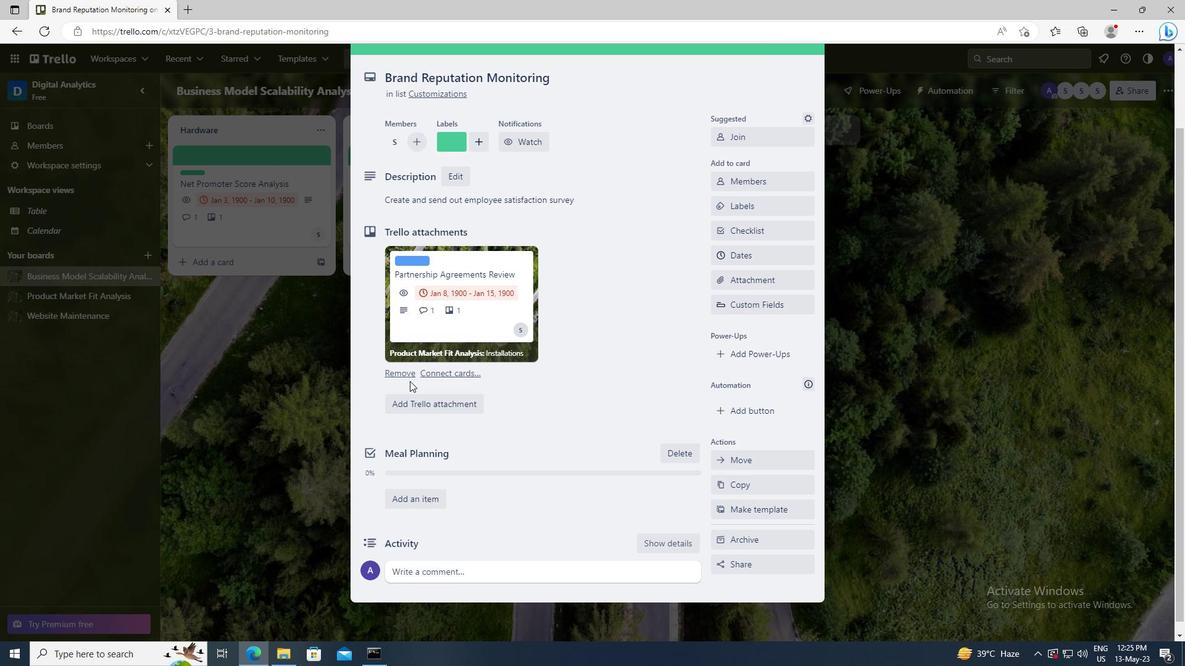 
Action: Mouse moved to (416, 560)
Screenshot: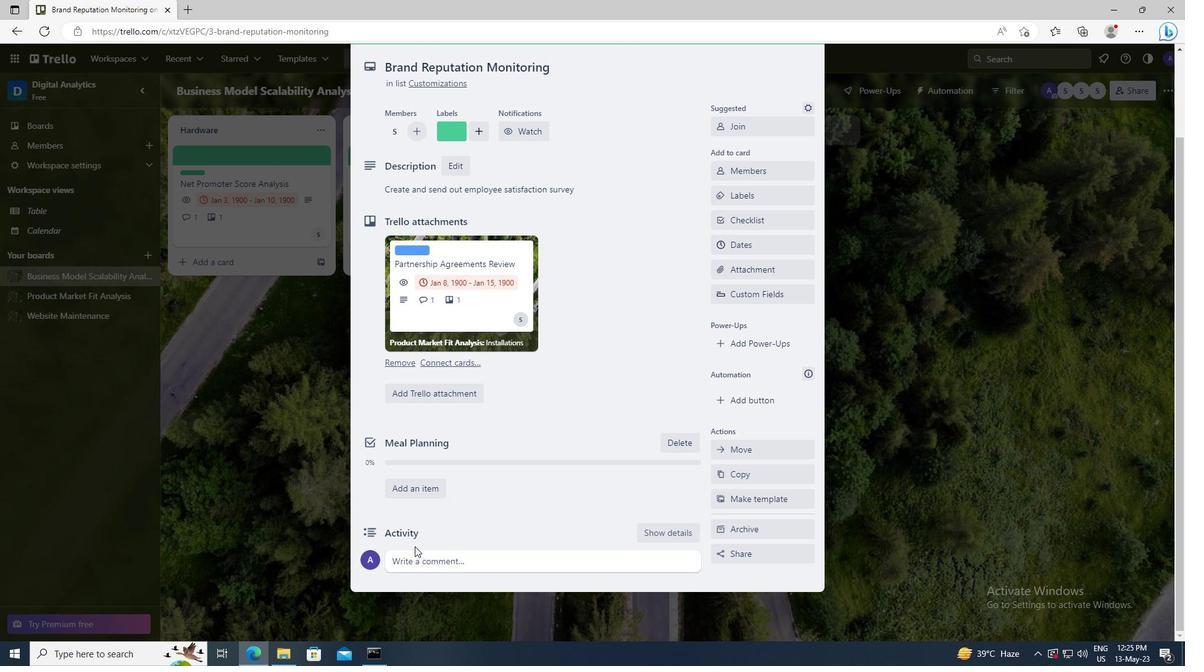 
Action: Mouse pressed left at (416, 560)
Screenshot: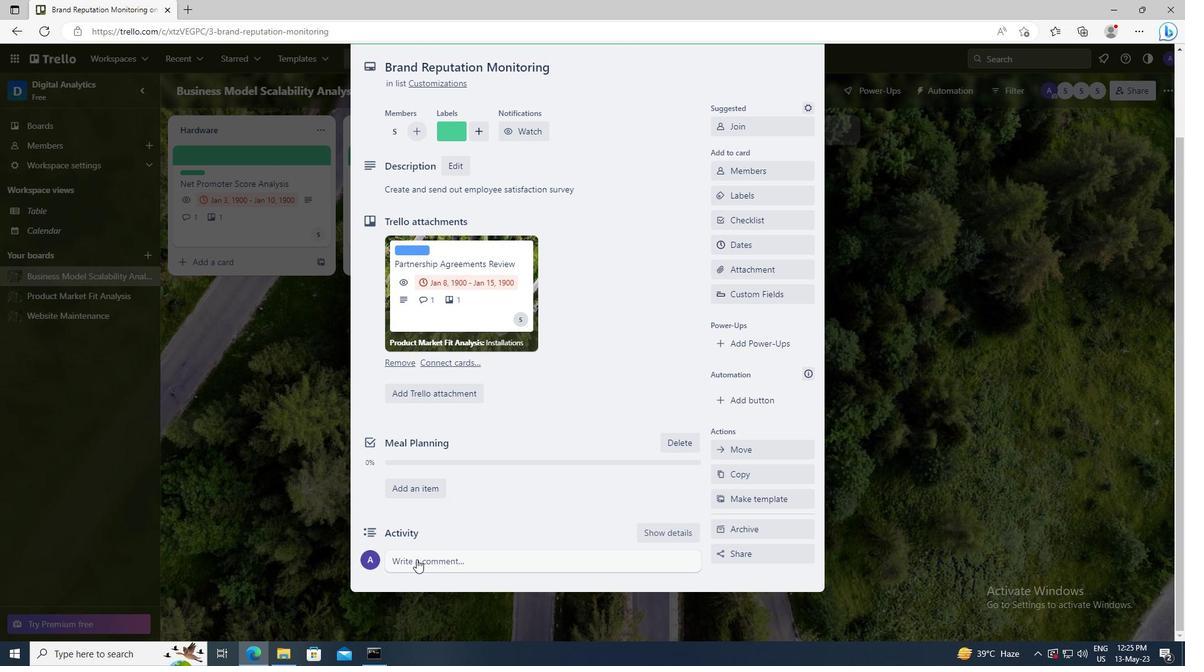 
Action: Key pressed <Key.shift>WE<Key.space>SHOULD<Key.space>BE<Key.space>WILLING<Key.space>TO<Key.space>ADAPT<Key.space>OUR<Key.space>APPROACH<Key.space>TO<Key.space>THIS<Key.space>TASK<Key.space>AS<Key.space>NEEDED,<Key.space>BASED<Key.space>ON<Key.space>NEW<Key.space>INFORMATION<Key.space>OR<Key.space>CHANGING<Key.space>CIRCUMSTANCES.
Screenshot: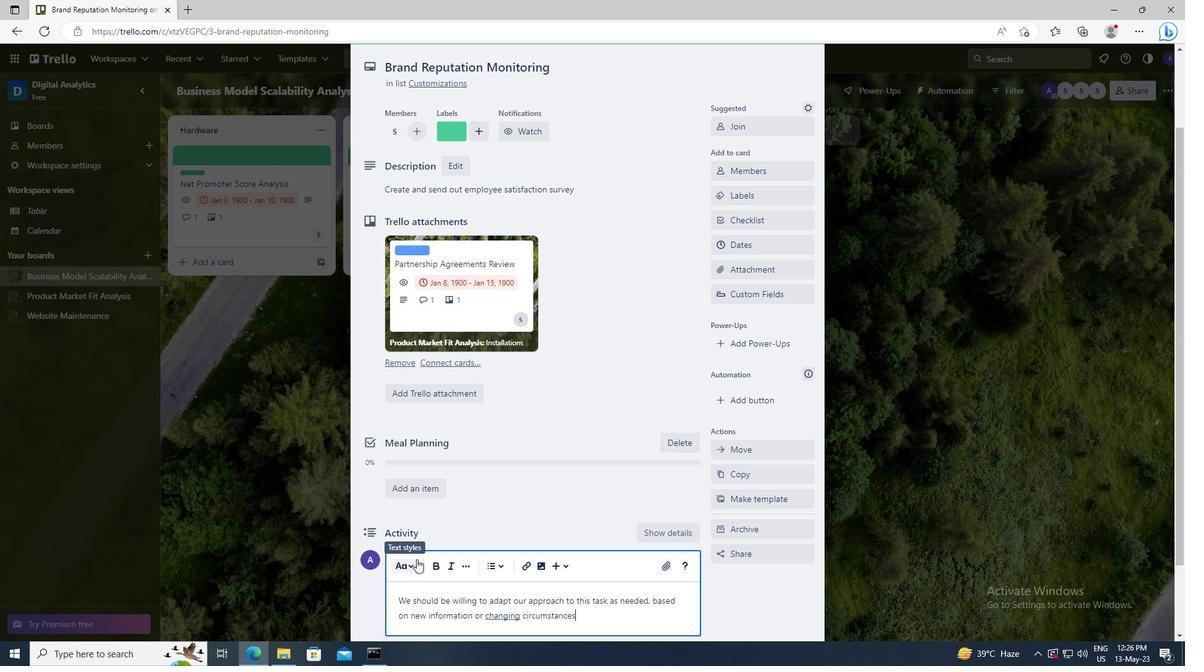 
Action: Mouse scrolled (416, 559) with delta (0, 0)
Screenshot: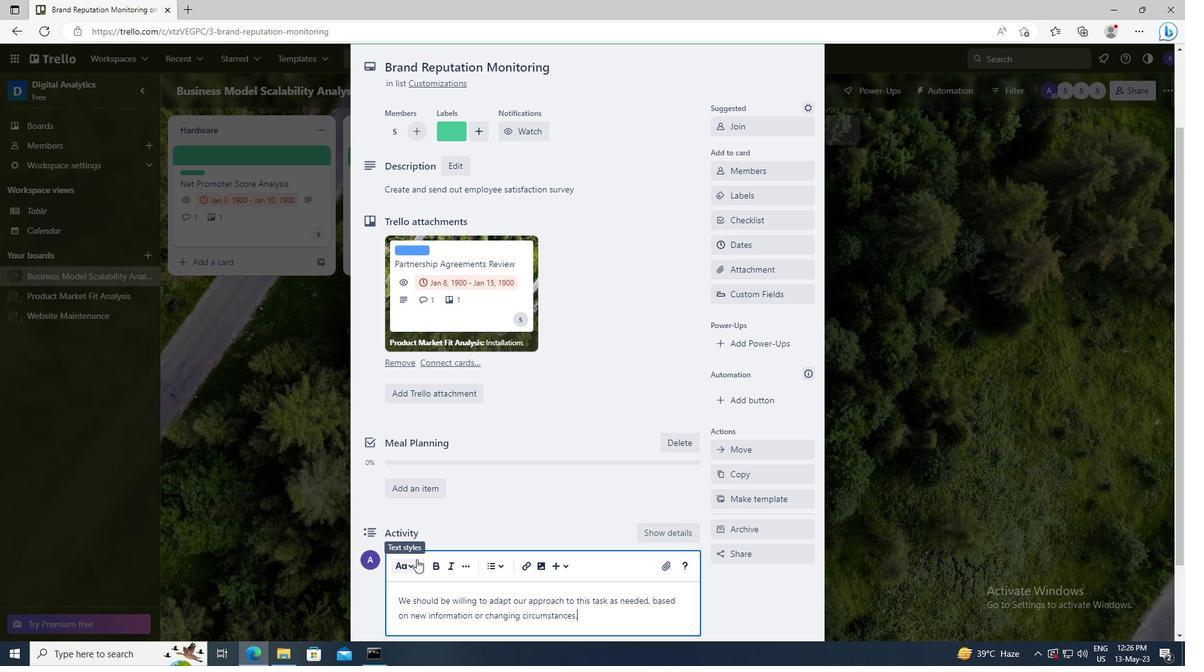 
Action: Mouse moved to (395, 566)
Screenshot: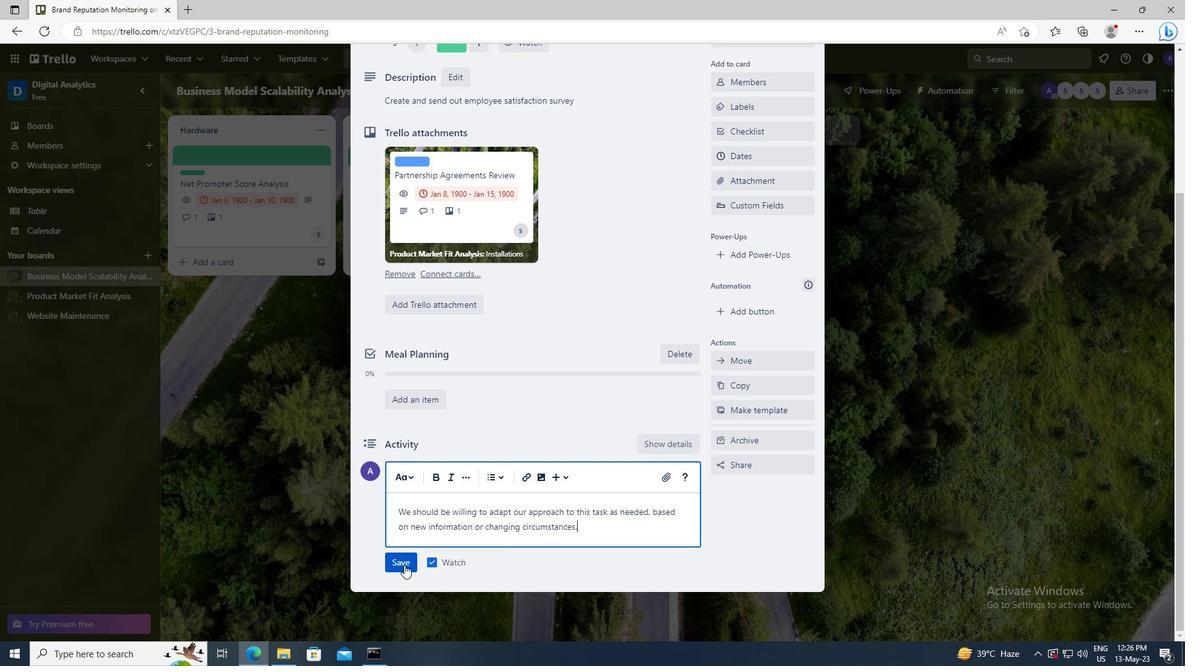 
Action: Mouse pressed left at (395, 566)
Screenshot: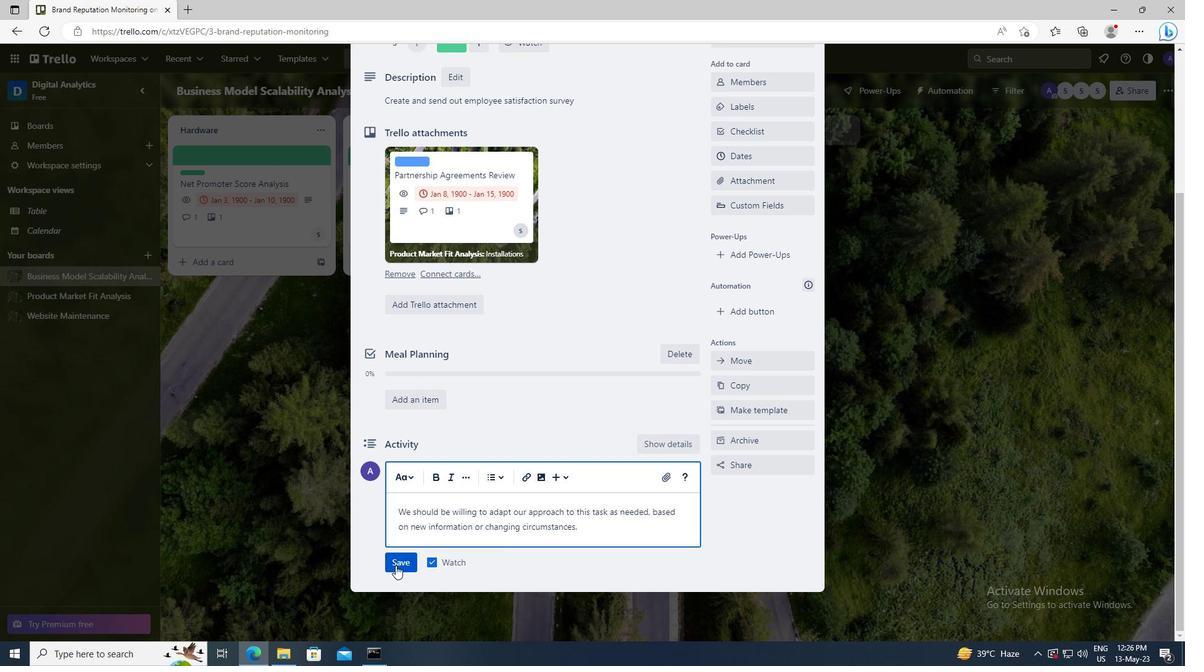 
Action: Mouse moved to (719, 246)
Screenshot: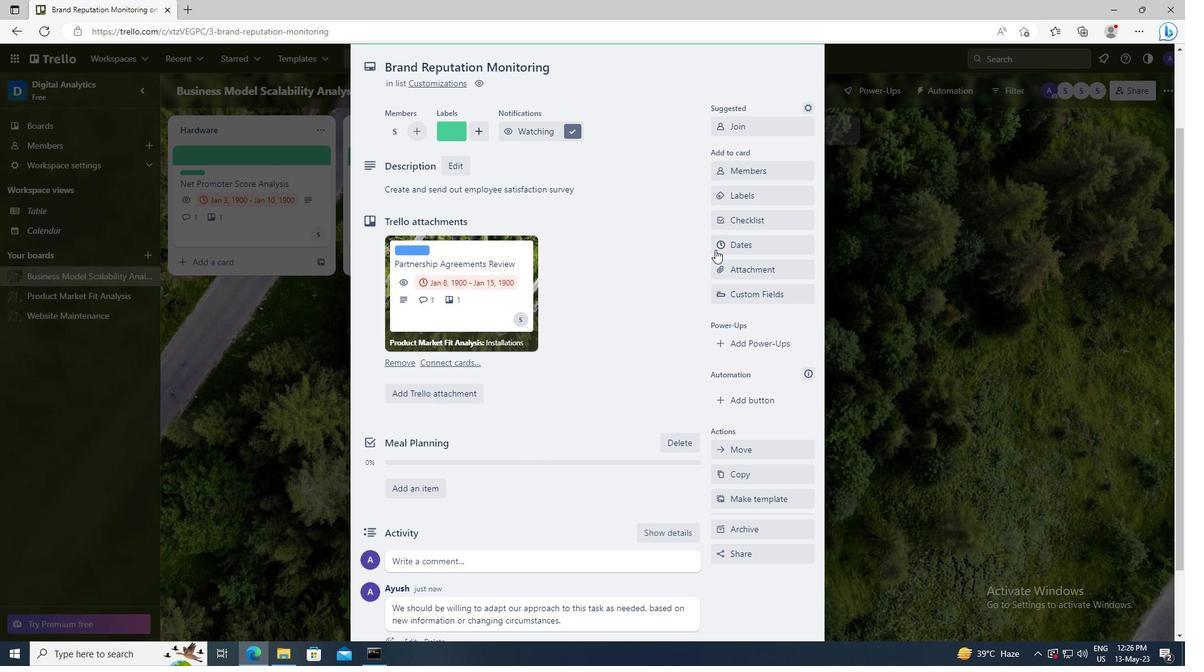 
Action: Mouse pressed left at (719, 246)
Screenshot: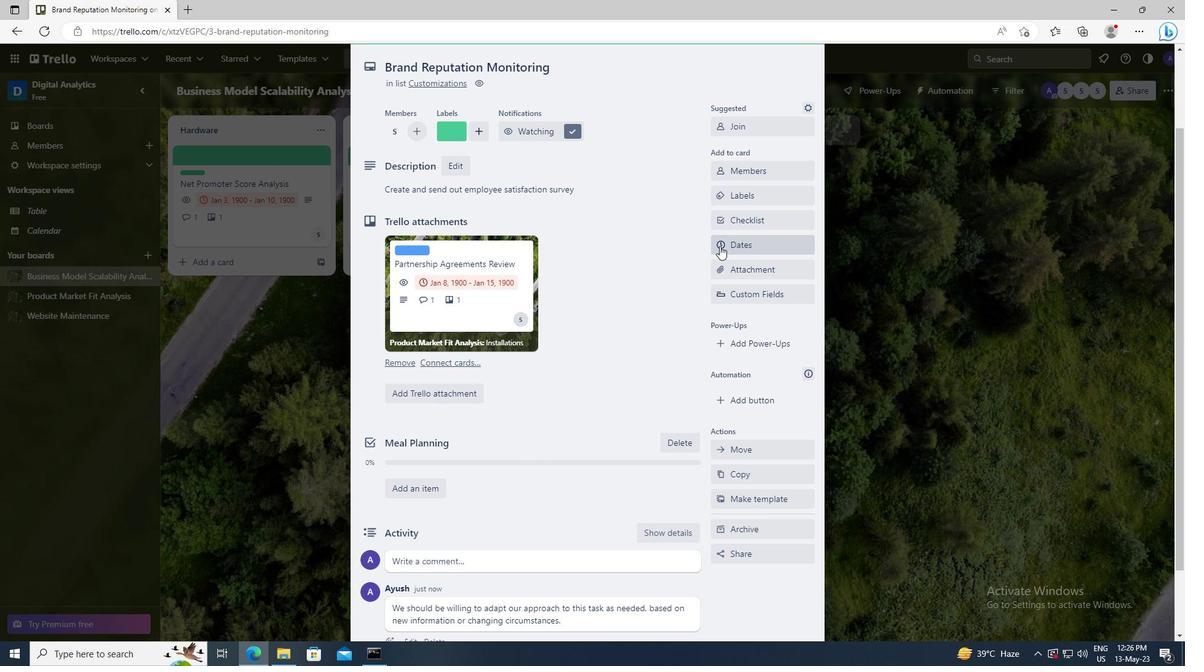 
Action: Mouse moved to (725, 316)
Screenshot: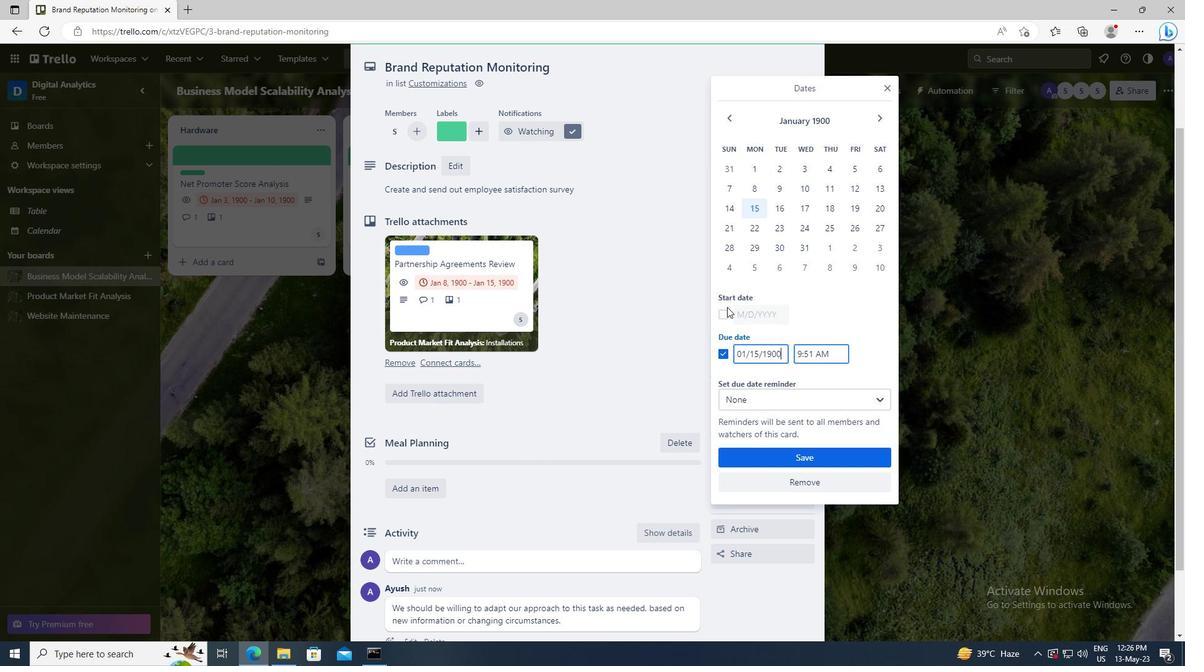 
Action: Mouse pressed left at (725, 316)
Screenshot: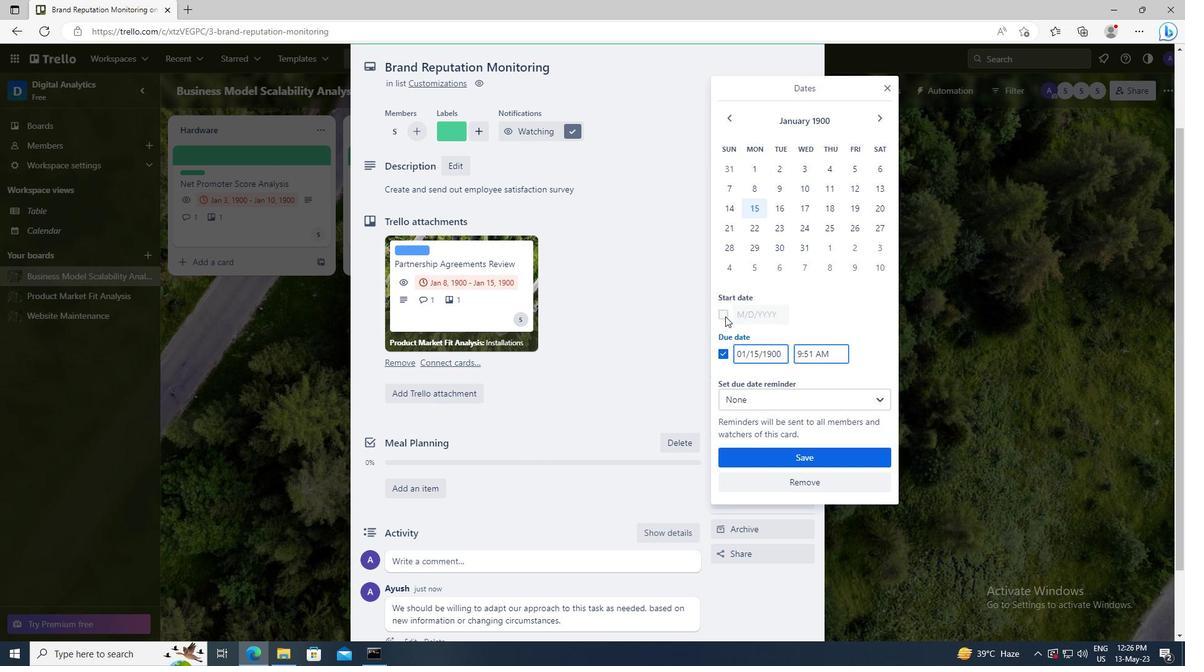 
Action: Mouse moved to (784, 316)
Screenshot: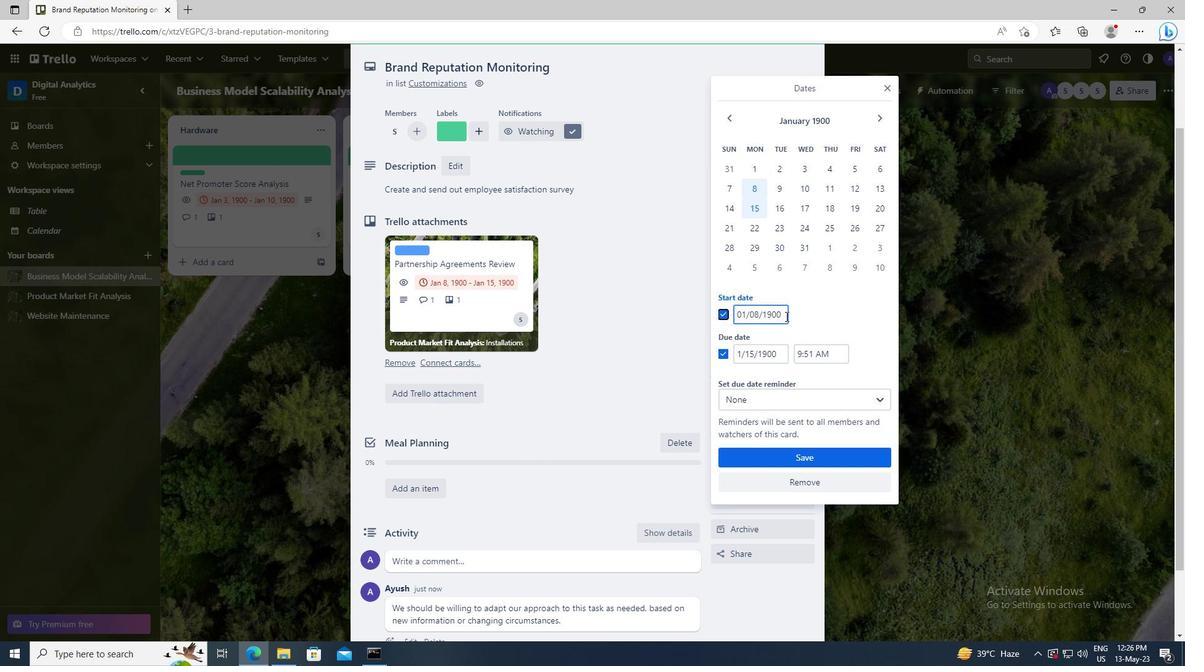 
Action: Mouse pressed left at (784, 316)
Screenshot: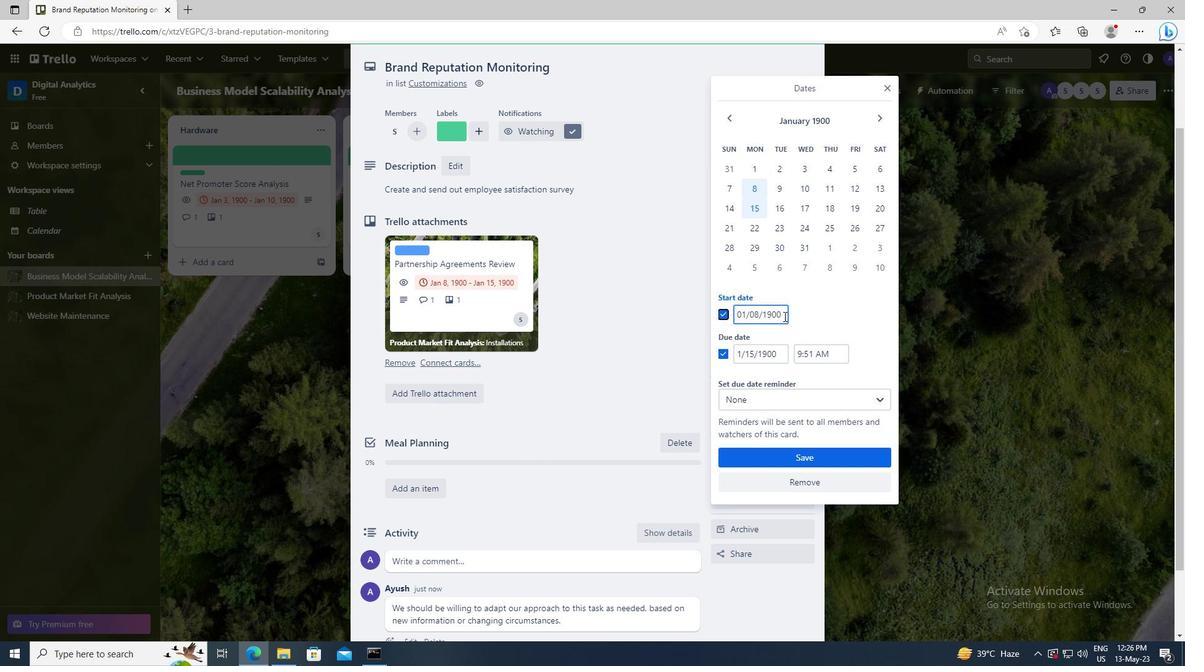 
Action: Key pressed <Key.left><Key.left><Key.left><Key.left><Key.left><Key.backspace>9
Screenshot: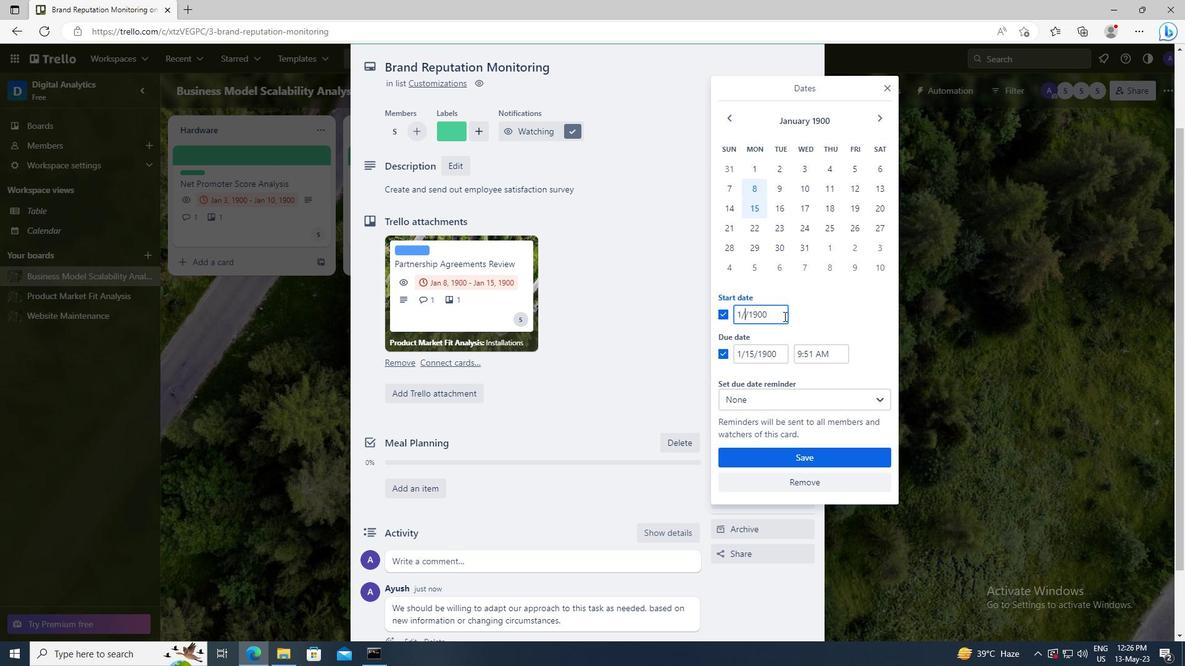 
Action: Mouse moved to (782, 359)
Screenshot: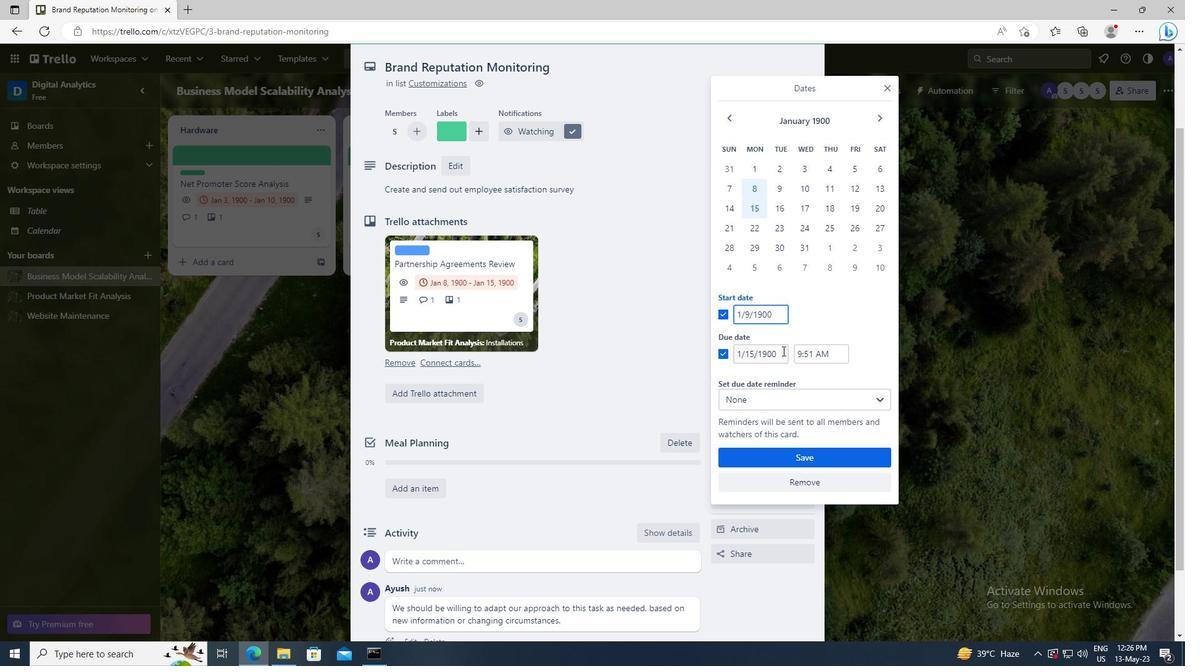 
Action: Mouse pressed left at (782, 359)
Screenshot: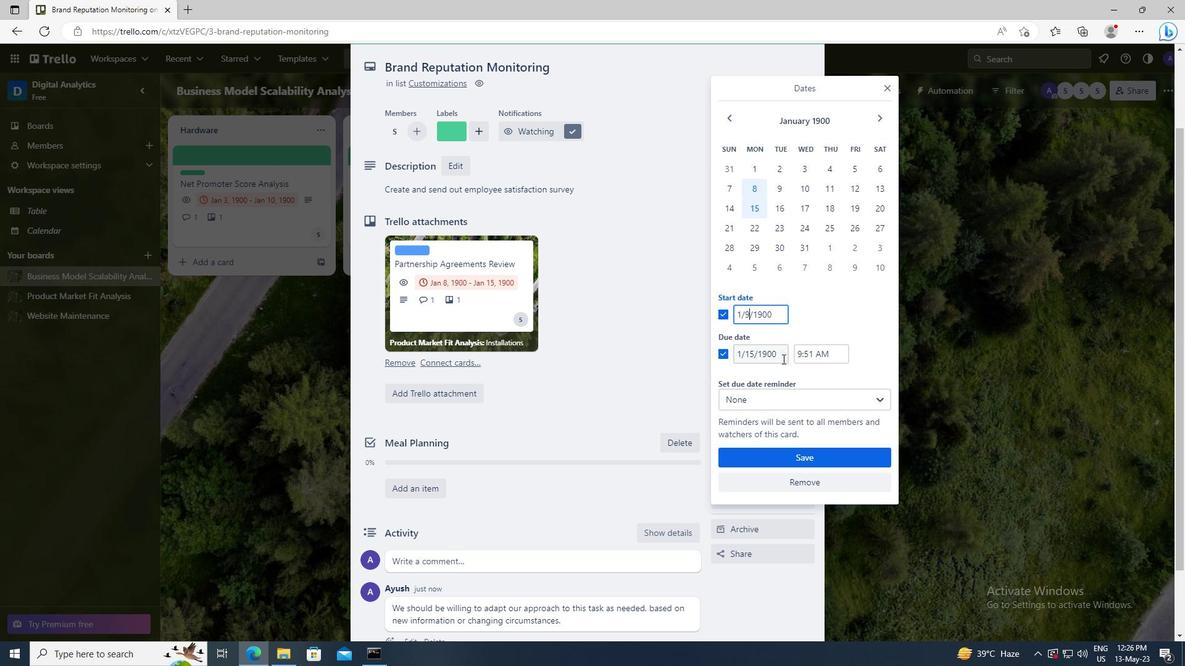 
Action: Key pressed <Key.left><Key.left><Key.left><Key.left><Key.left><Key.backspace><Key.backspace>16
Screenshot: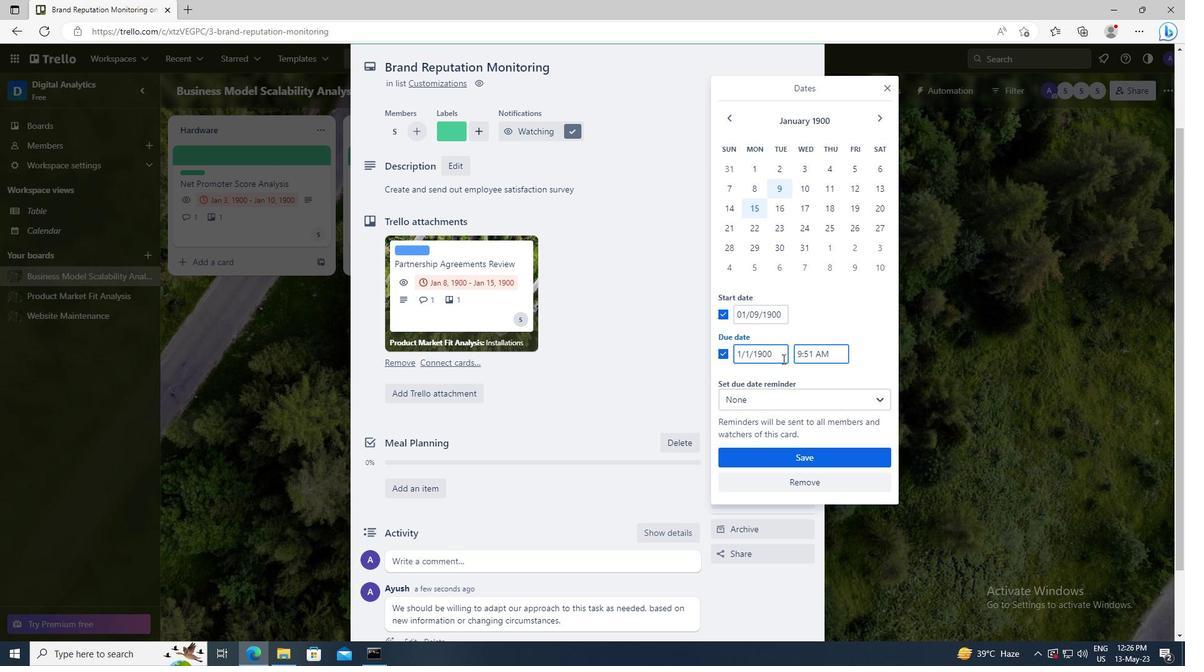 
Action: Mouse moved to (791, 458)
Screenshot: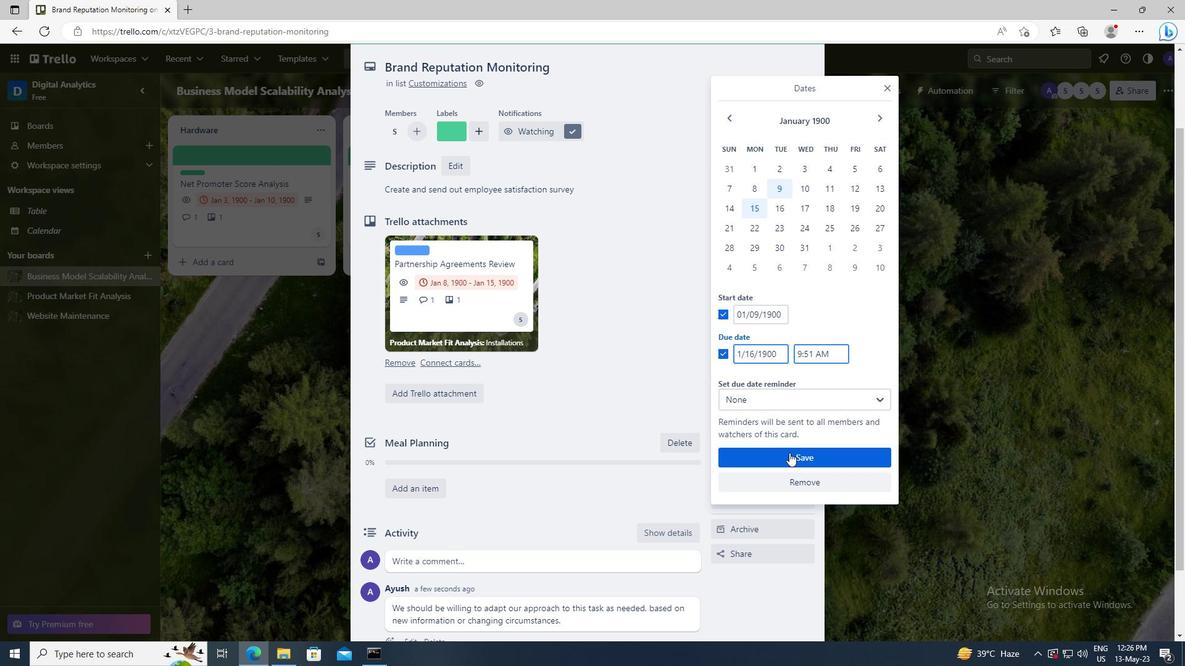 
Action: Mouse pressed left at (791, 458)
Screenshot: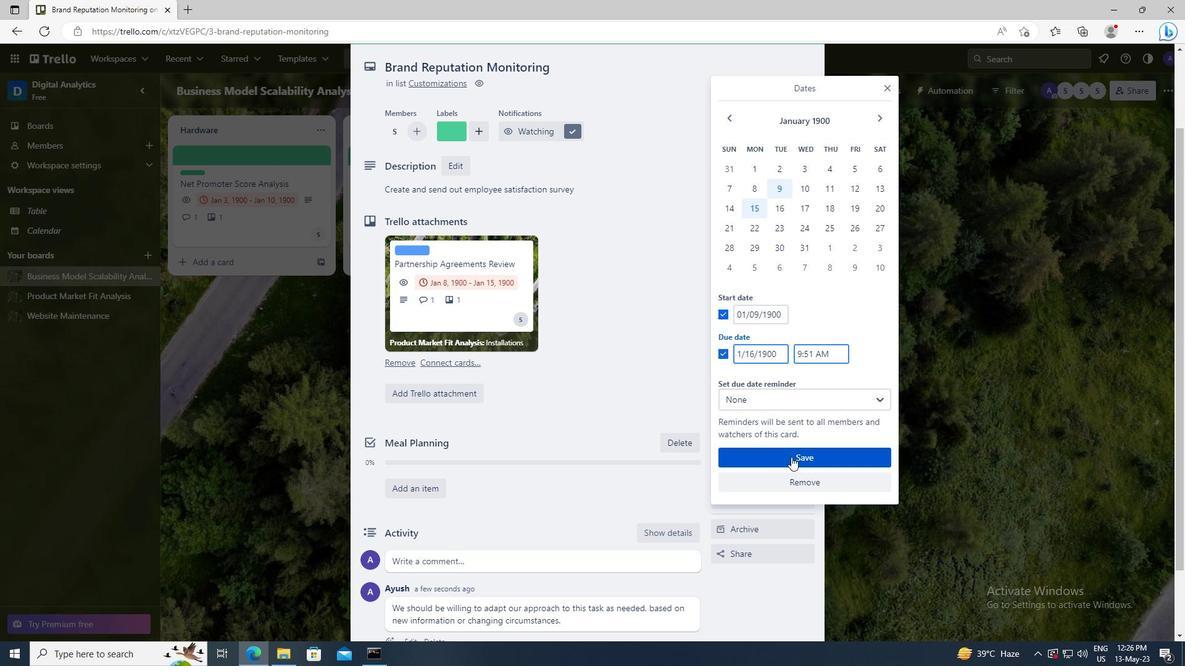 
